 Task: Research Airbnb properties in Kyabé, Chad from 12th  December, 2023 to 15th December, 2023 for 3 adults.2 bedrooms having 3 beds and 1 bathroom. Property type can be flat. Booking option can be shelf check-in. Look for 4 properties as per requirement.
Action: Mouse moved to (600, 76)
Screenshot: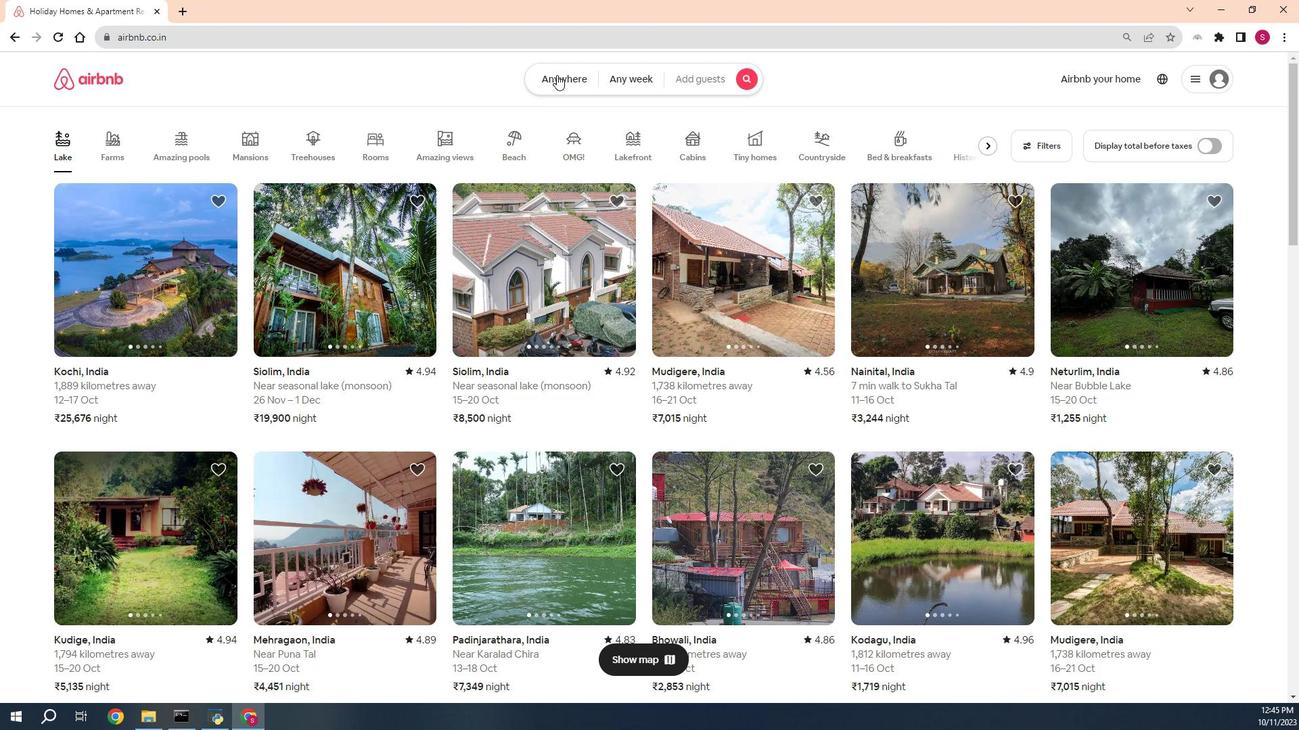
Action: Mouse pressed left at (600, 76)
Screenshot: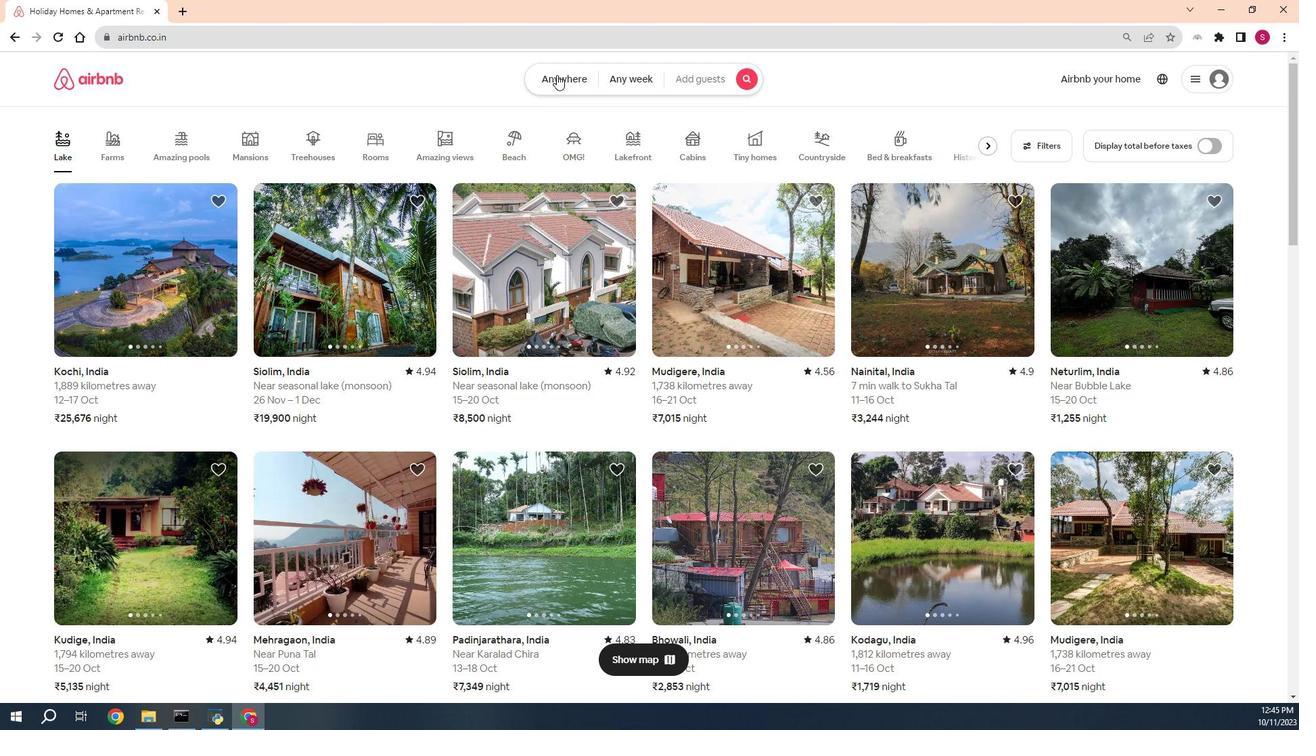 
Action: Mouse moved to (494, 132)
Screenshot: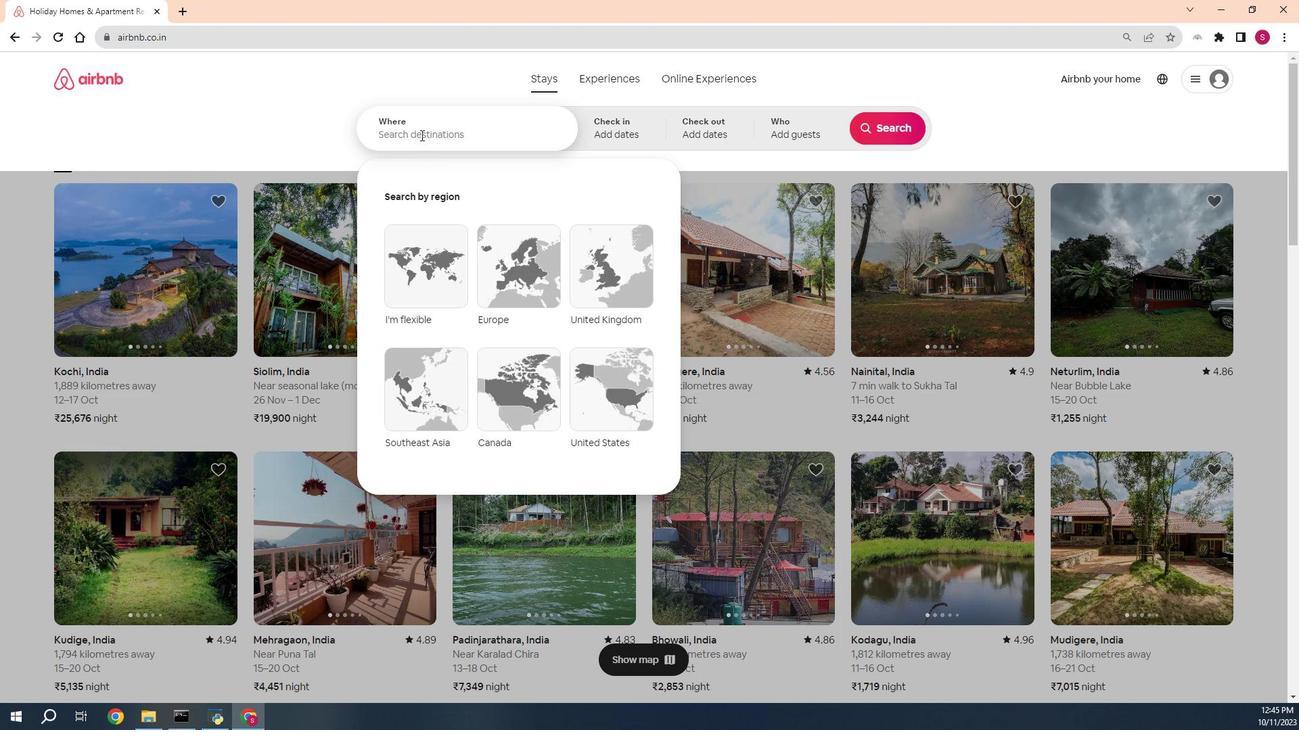 
Action: Mouse pressed left at (494, 132)
Screenshot: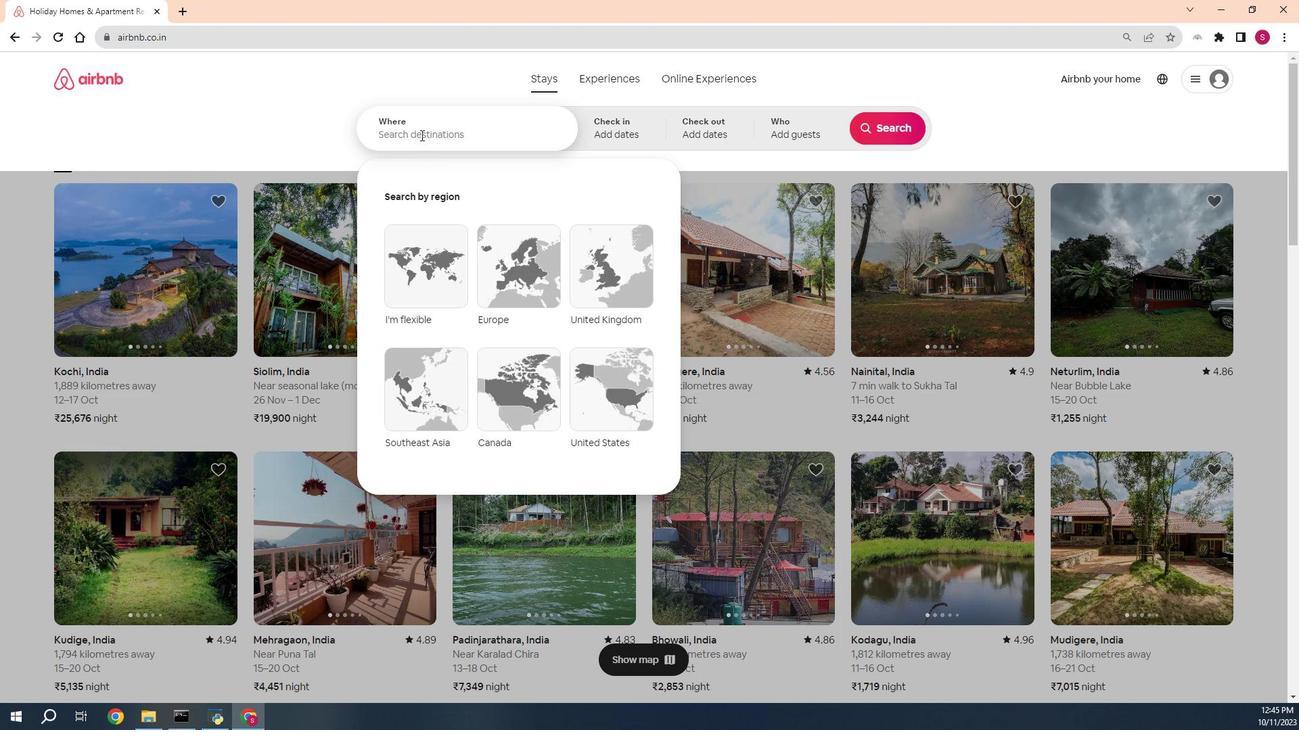 
Action: Mouse moved to (485, 123)
Screenshot: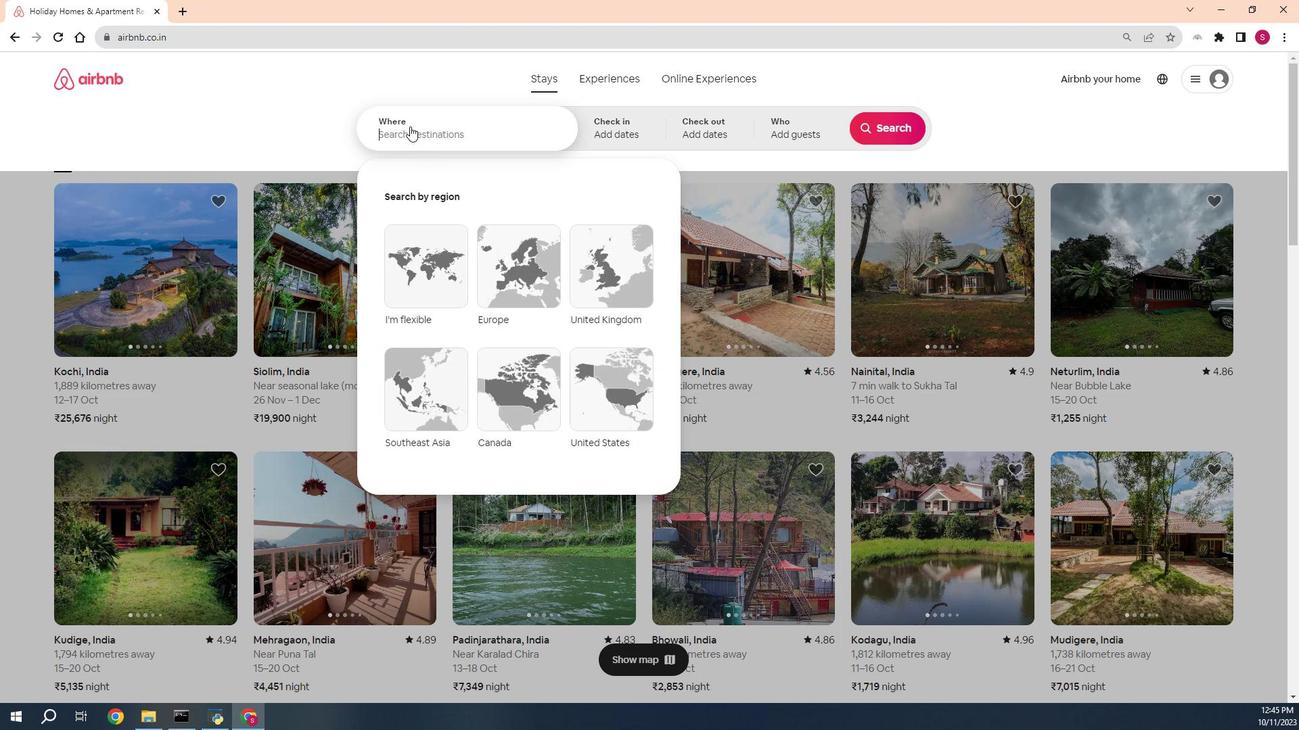 
Action: Key pressed <Key.shift>Kyabe,<Key.space><Key.shift>Chad
Screenshot: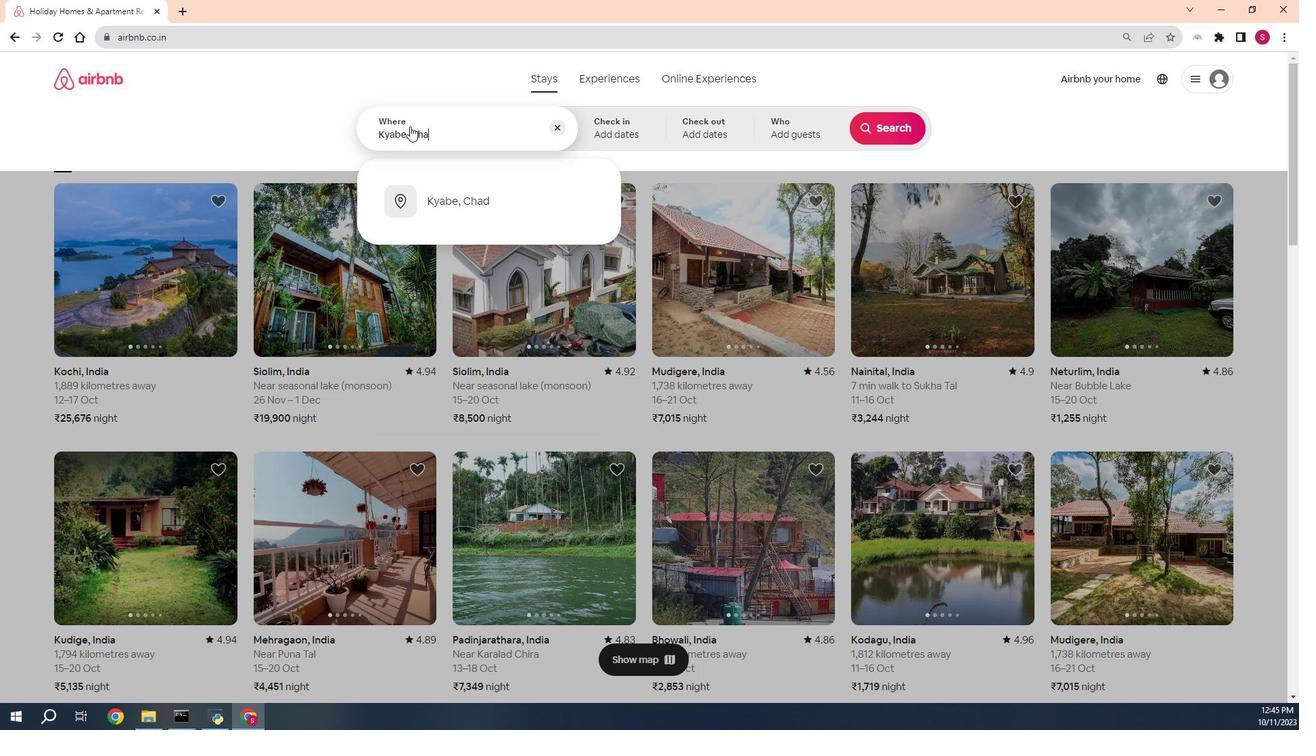 
Action: Mouse moved to (642, 119)
Screenshot: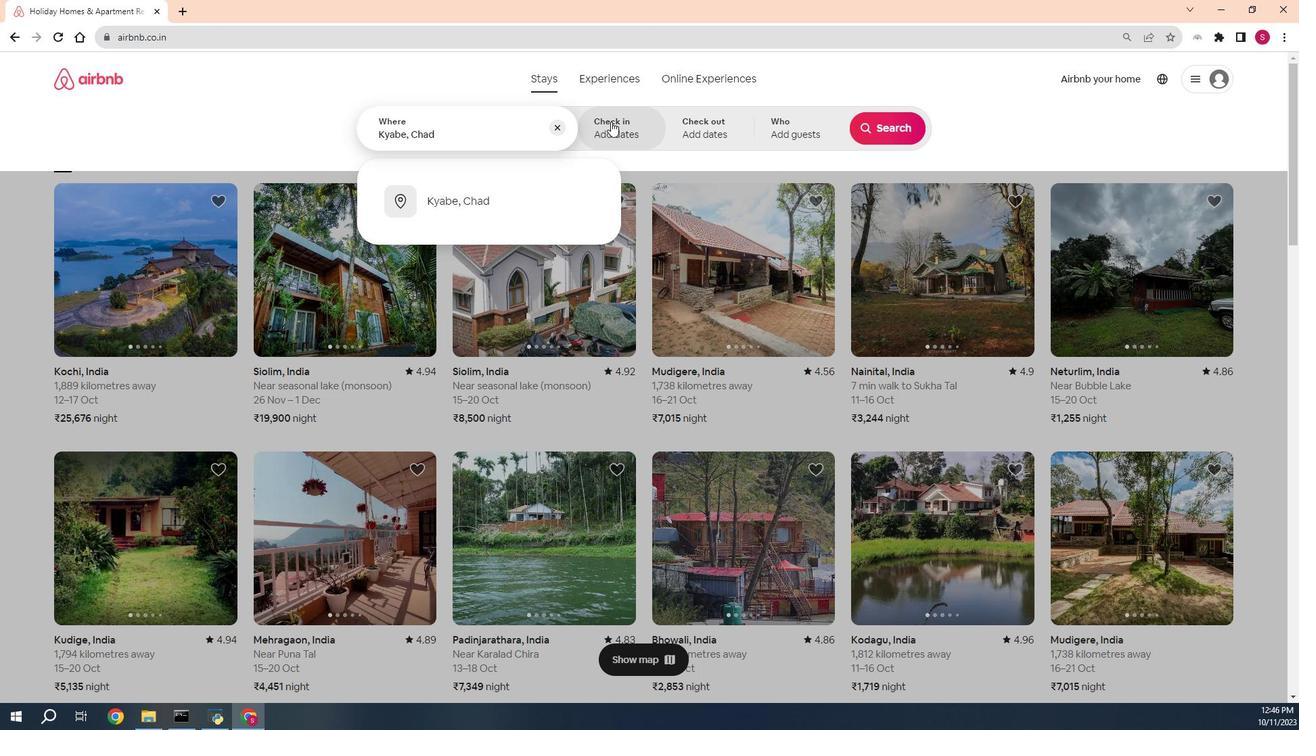 
Action: Mouse pressed left at (642, 119)
Screenshot: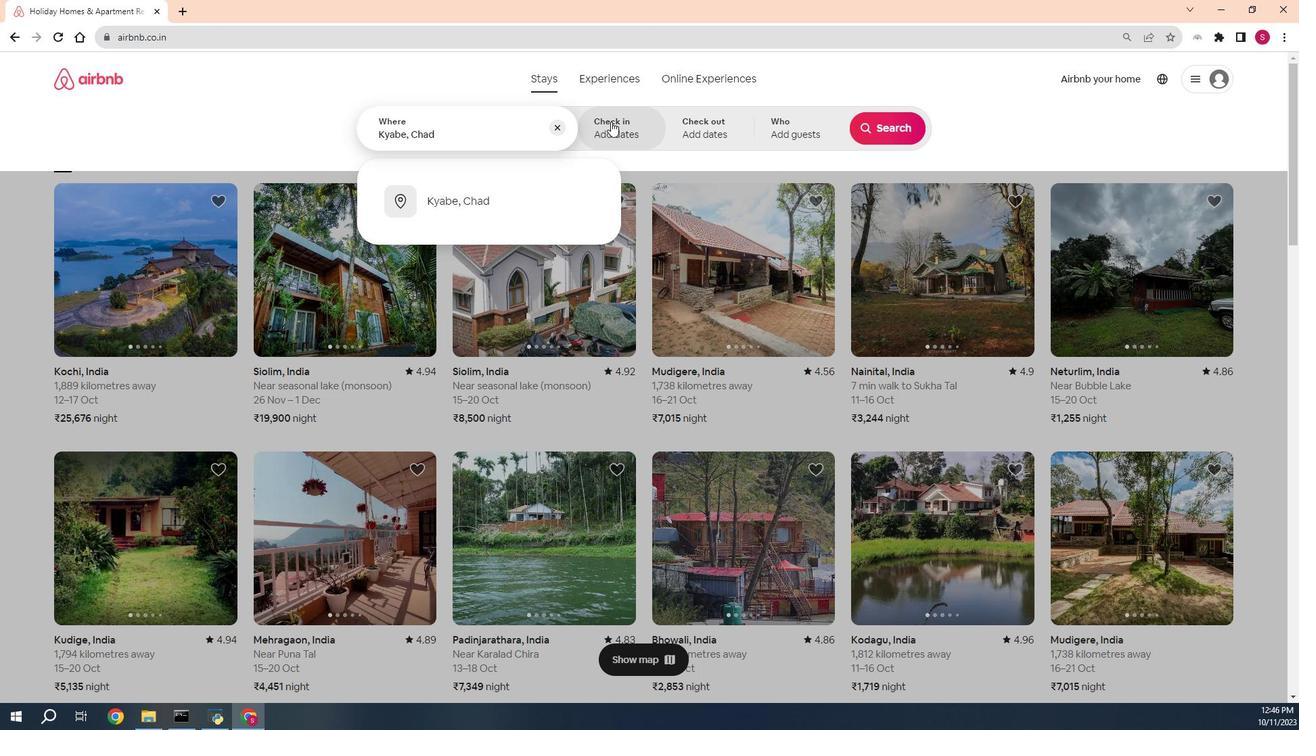 
Action: Mouse moved to (854, 221)
Screenshot: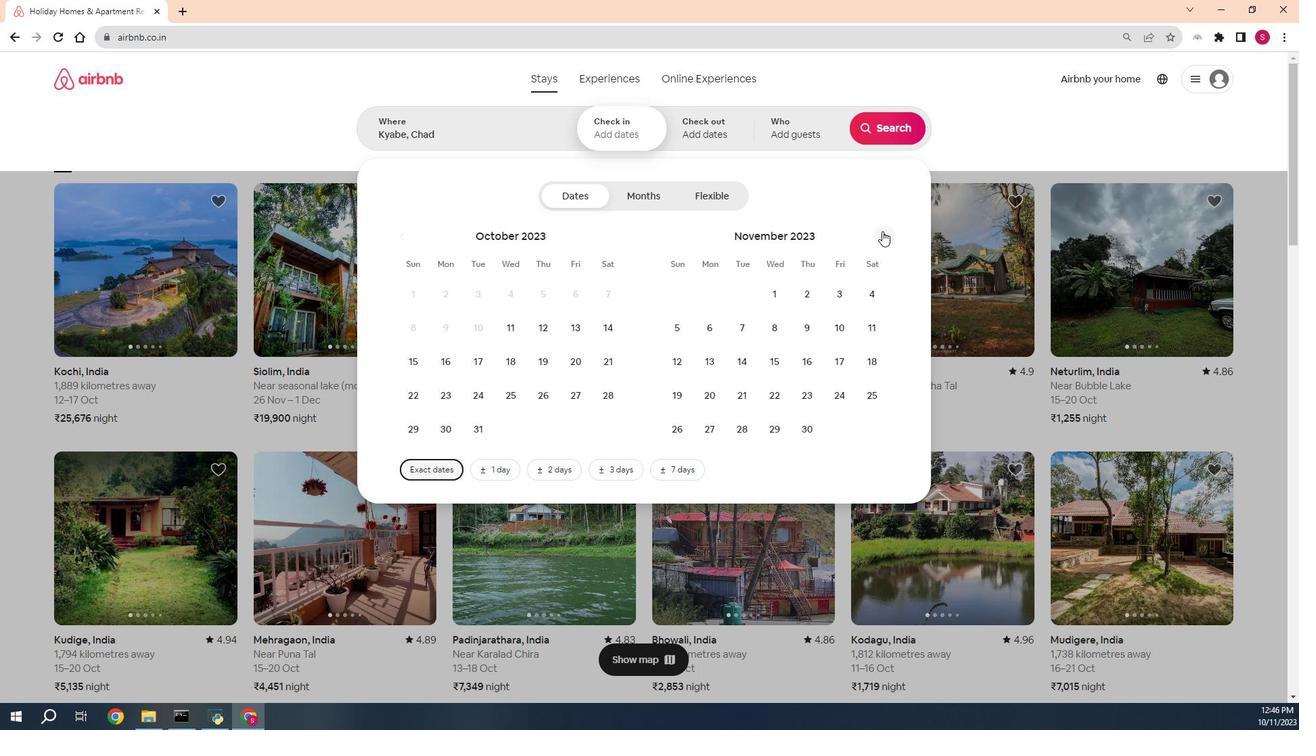 
Action: Mouse pressed left at (854, 221)
Screenshot: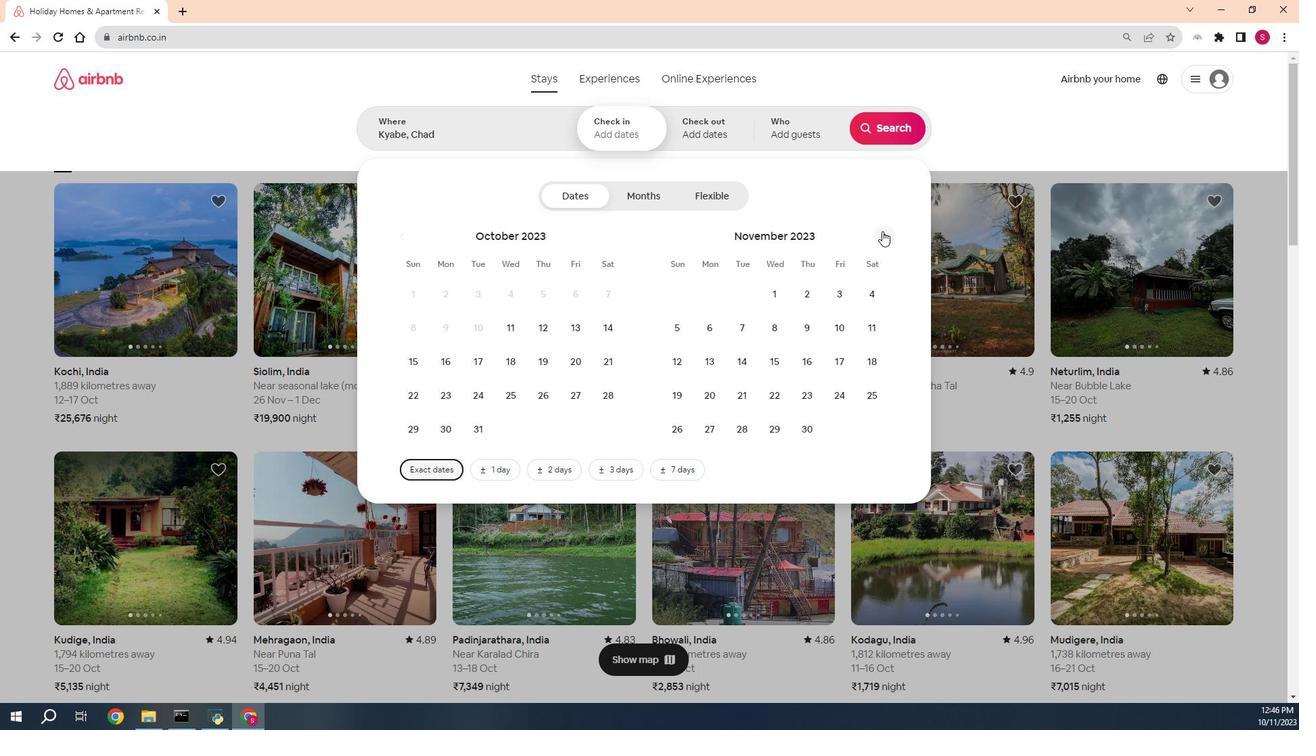 
Action: Mouse moved to (742, 341)
Screenshot: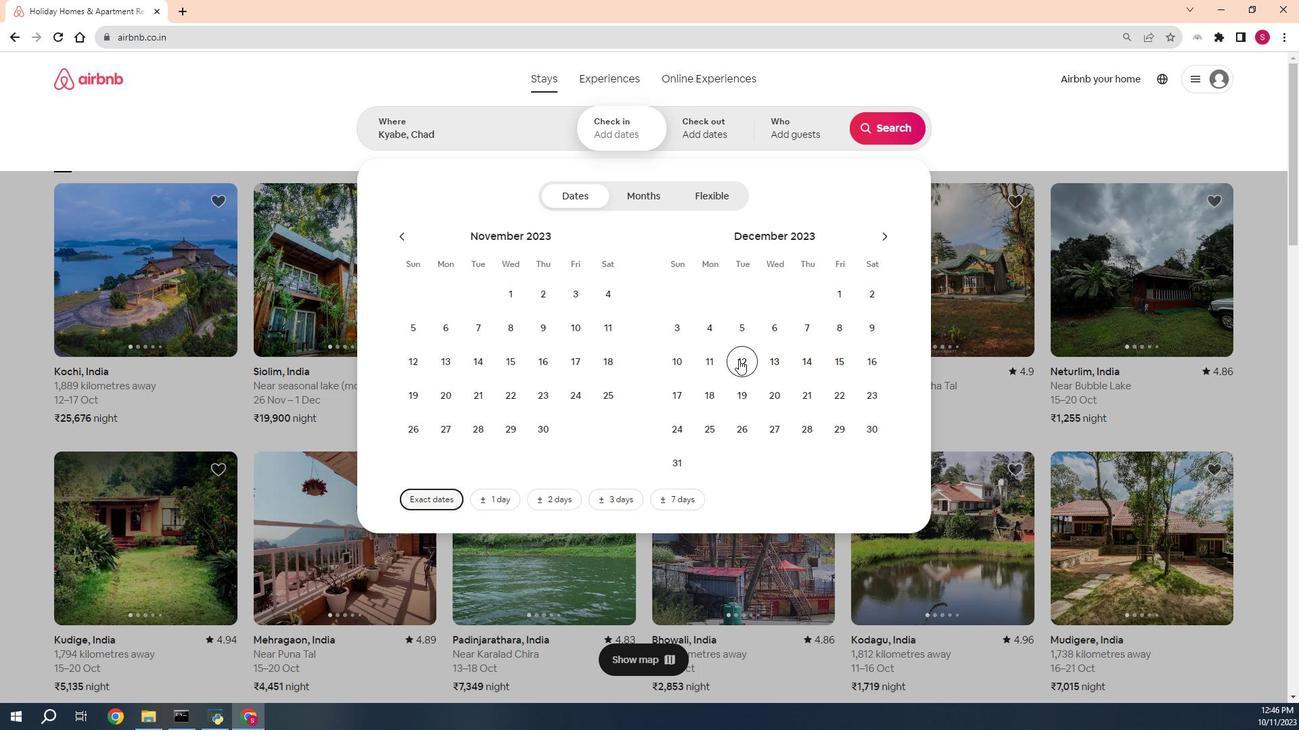 
Action: Mouse pressed left at (742, 341)
Screenshot: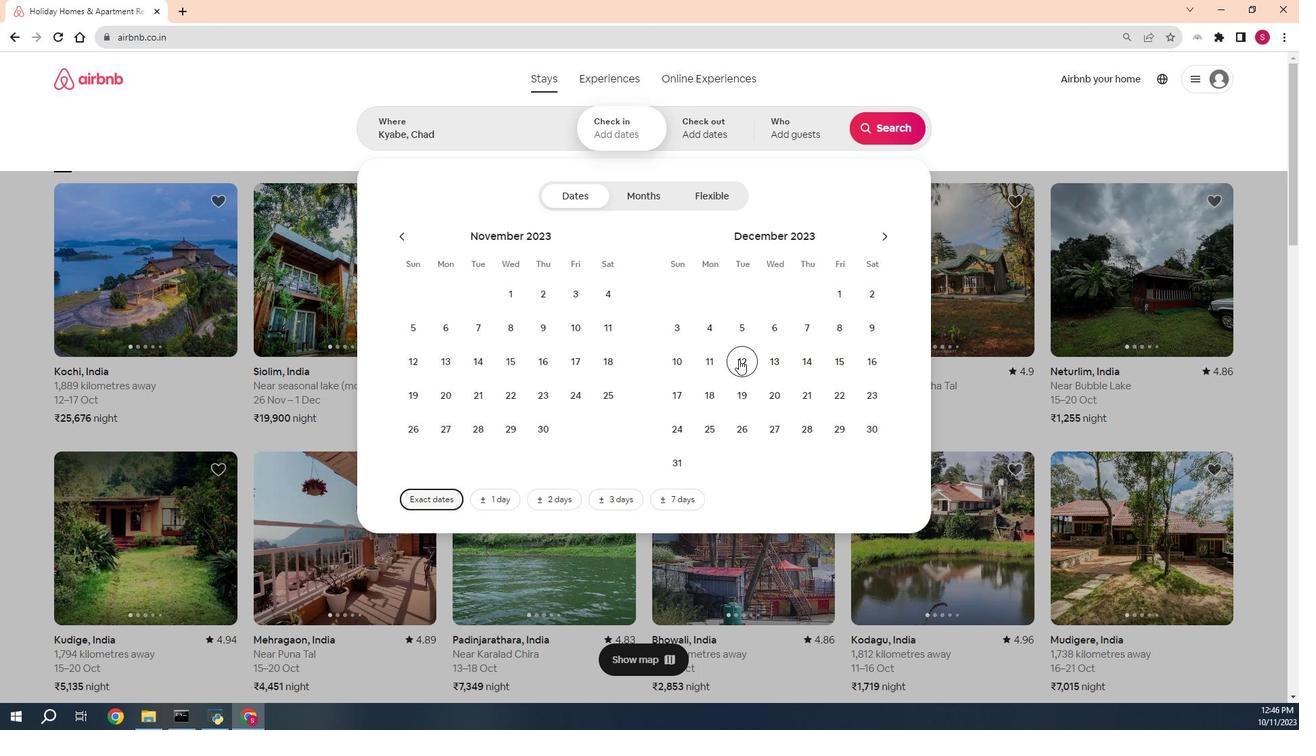 
Action: Mouse moved to (822, 334)
Screenshot: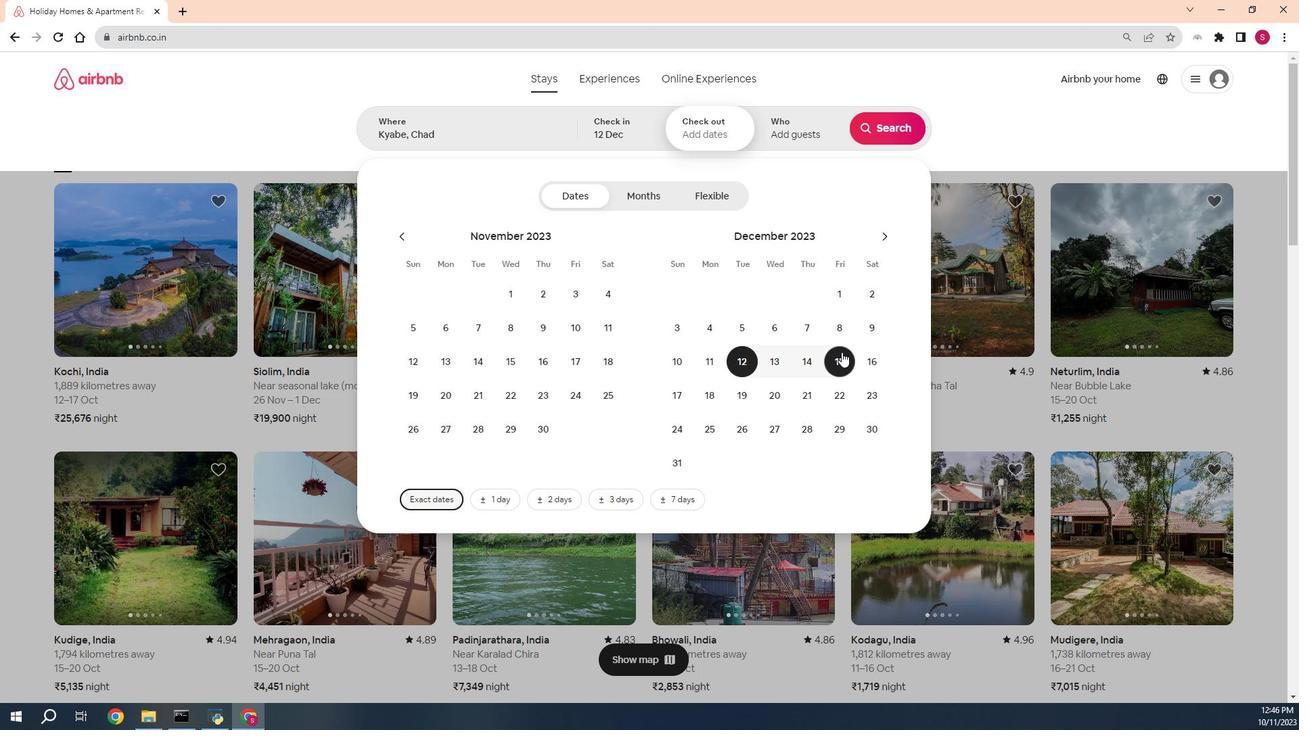 
Action: Mouse pressed left at (822, 334)
Screenshot: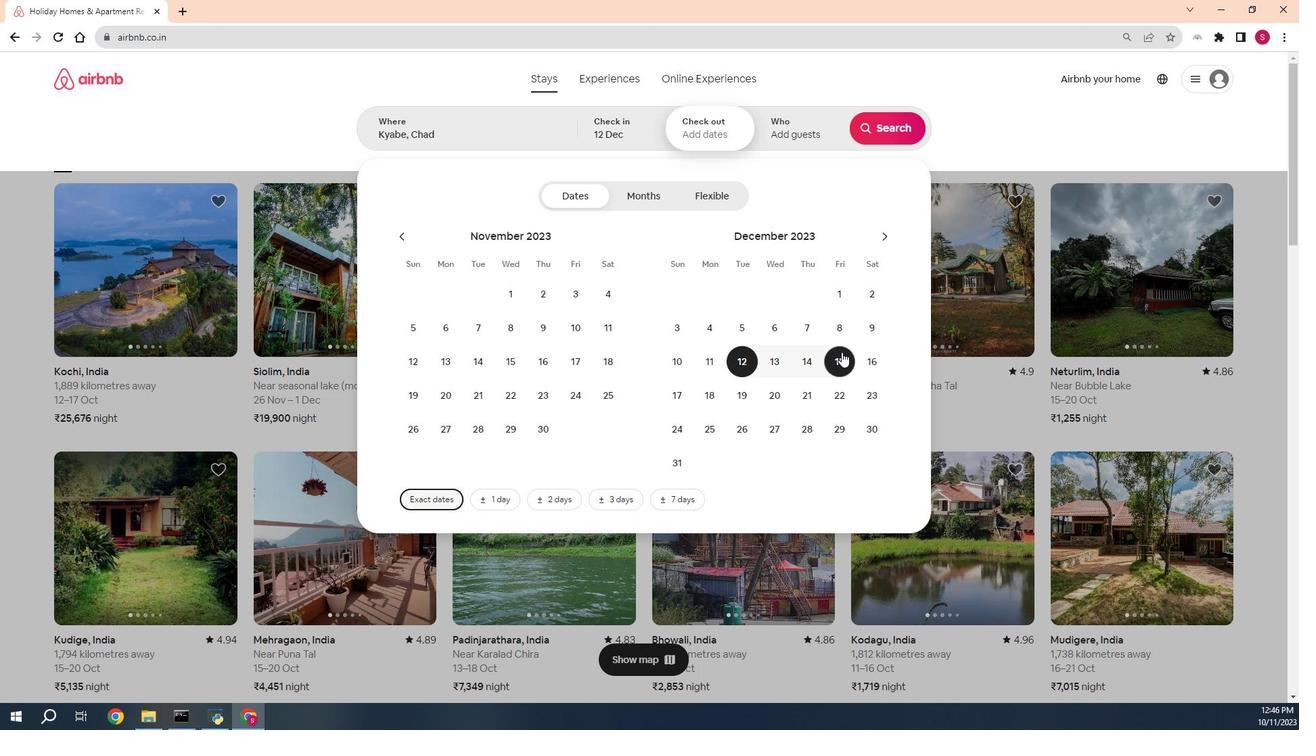 
Action: Mouse moved to (791, 129)
Screenshot: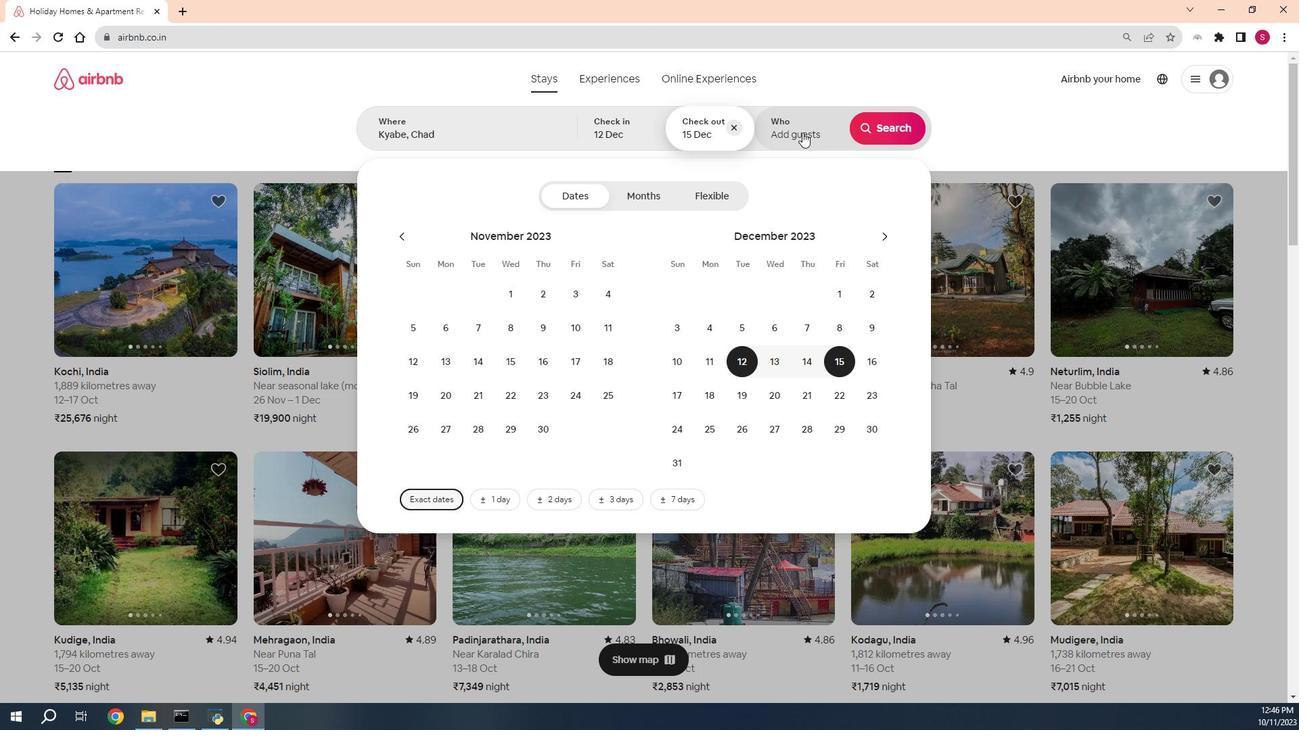 
Action: Mouse pressed left at (791, 129)
Screenshot: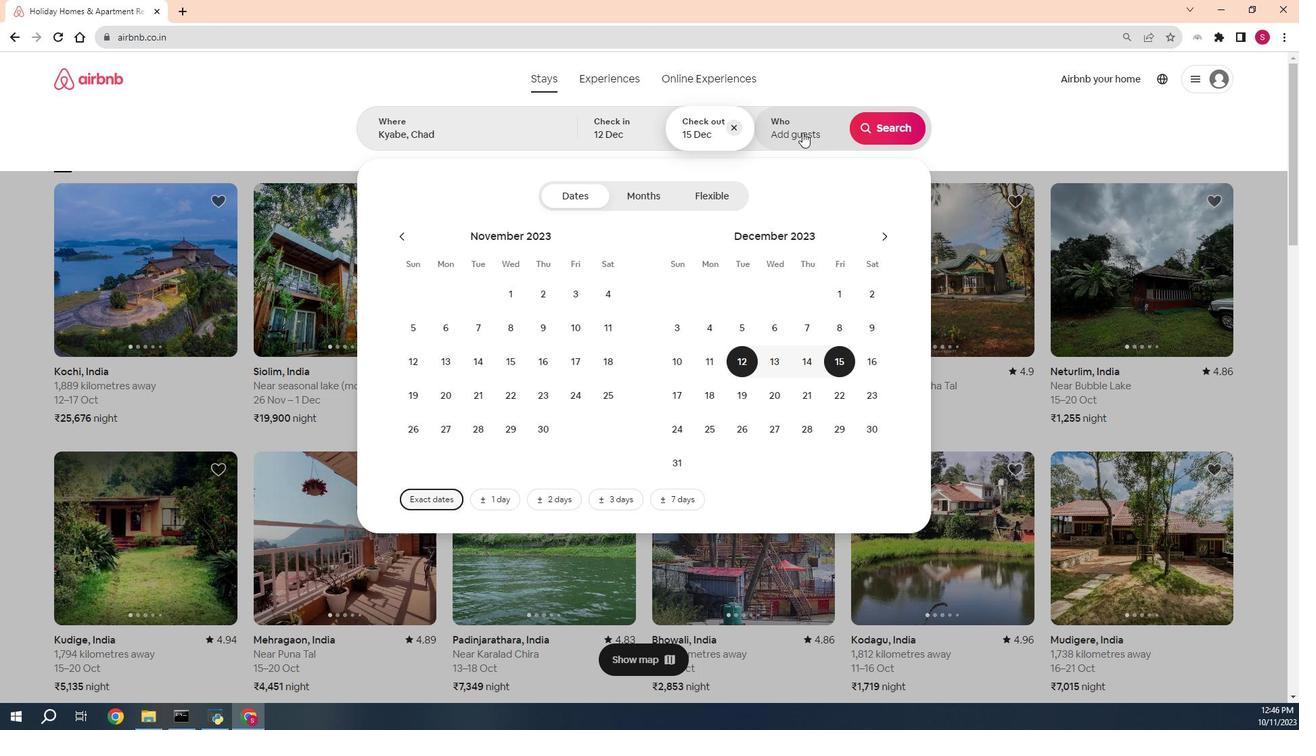 
Action: Mouse moved to (859, 194)
Screenshot: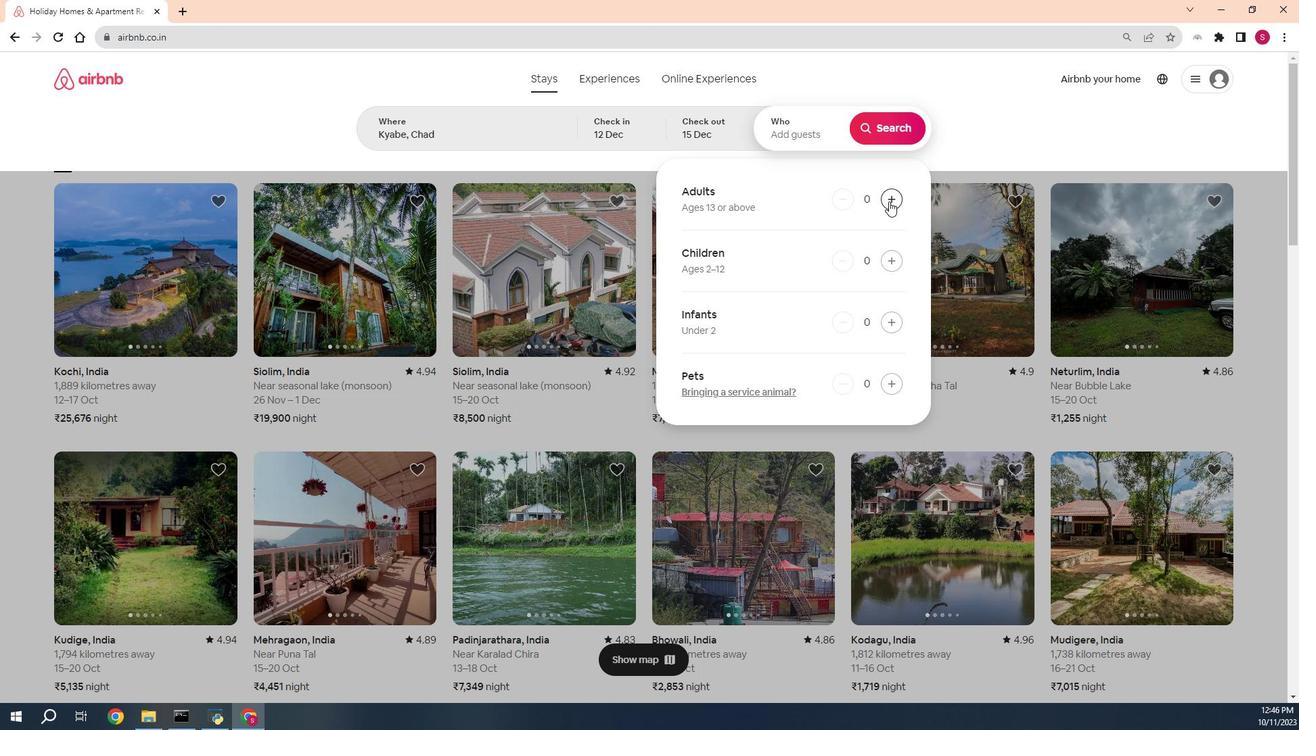 
Action: Mouse pressed left at (859, 194)
Screenshot: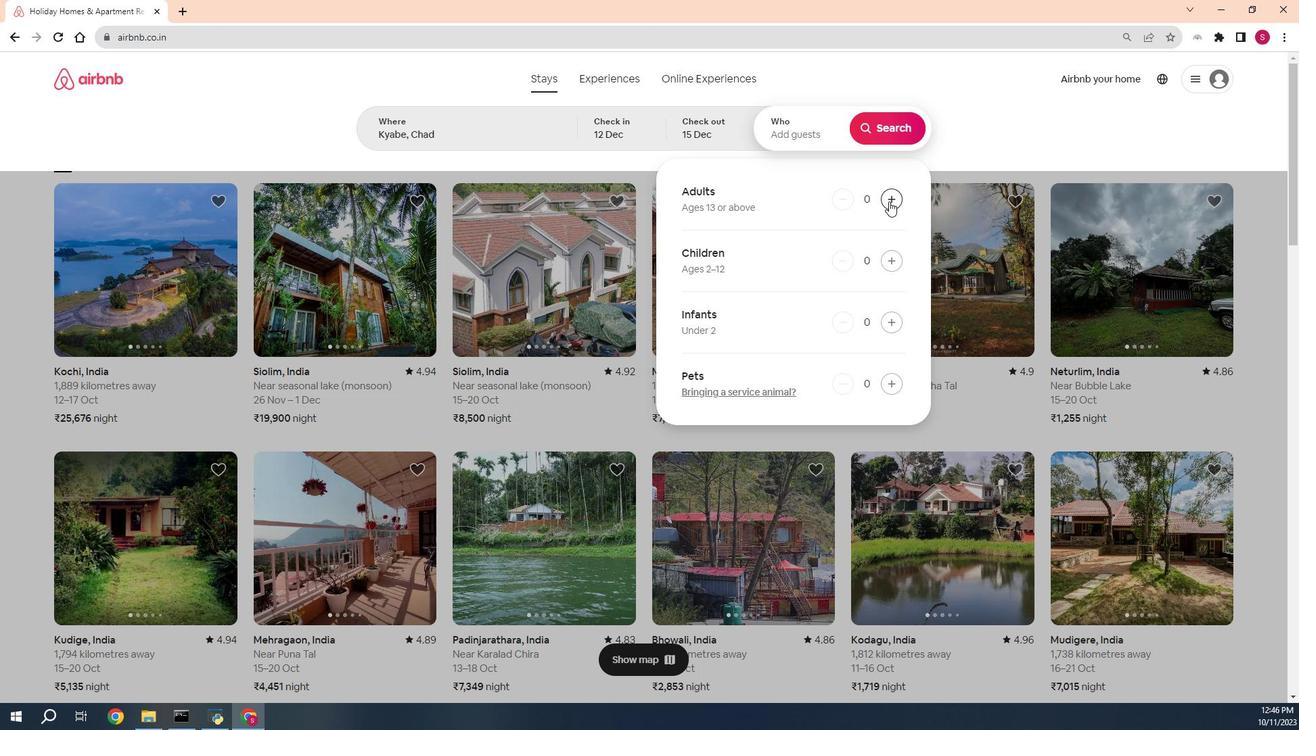 
Action: Mouse pressed left at (859, 194)
Screenshot: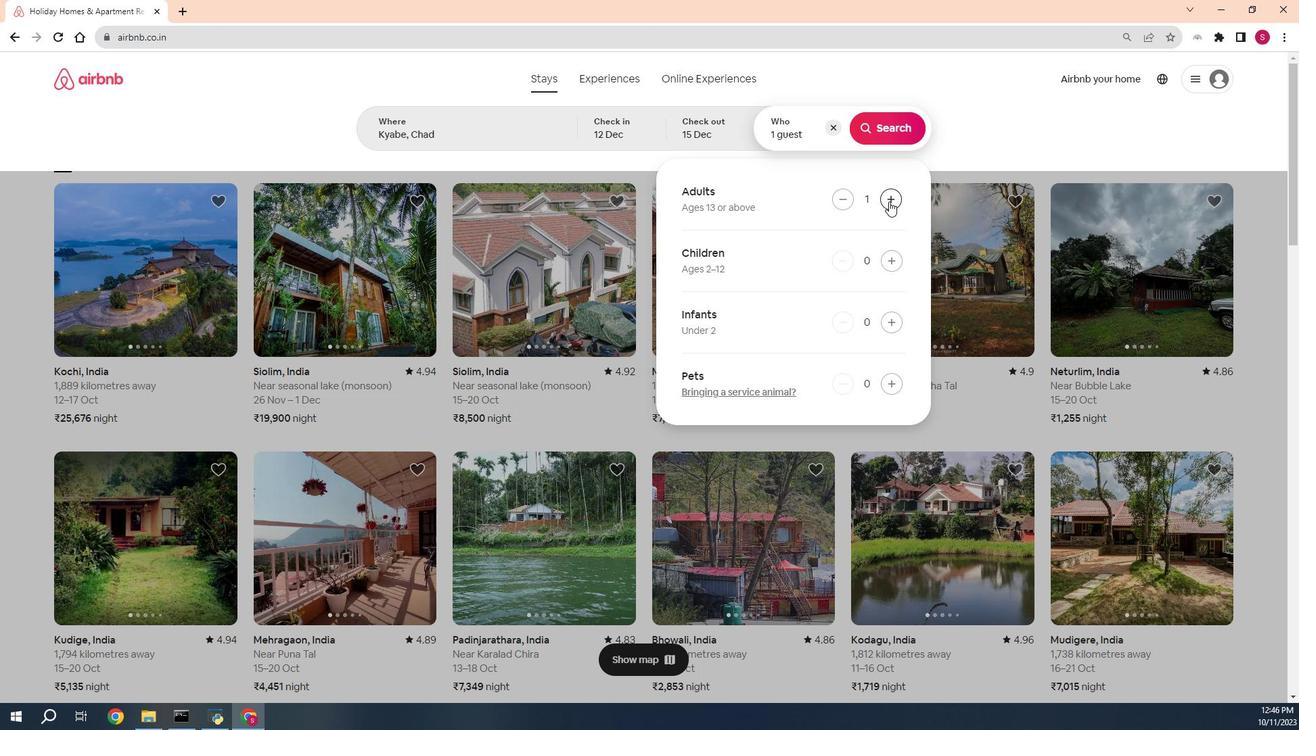 
Action: Mouse pressed left at (859, 194)
Screenshot: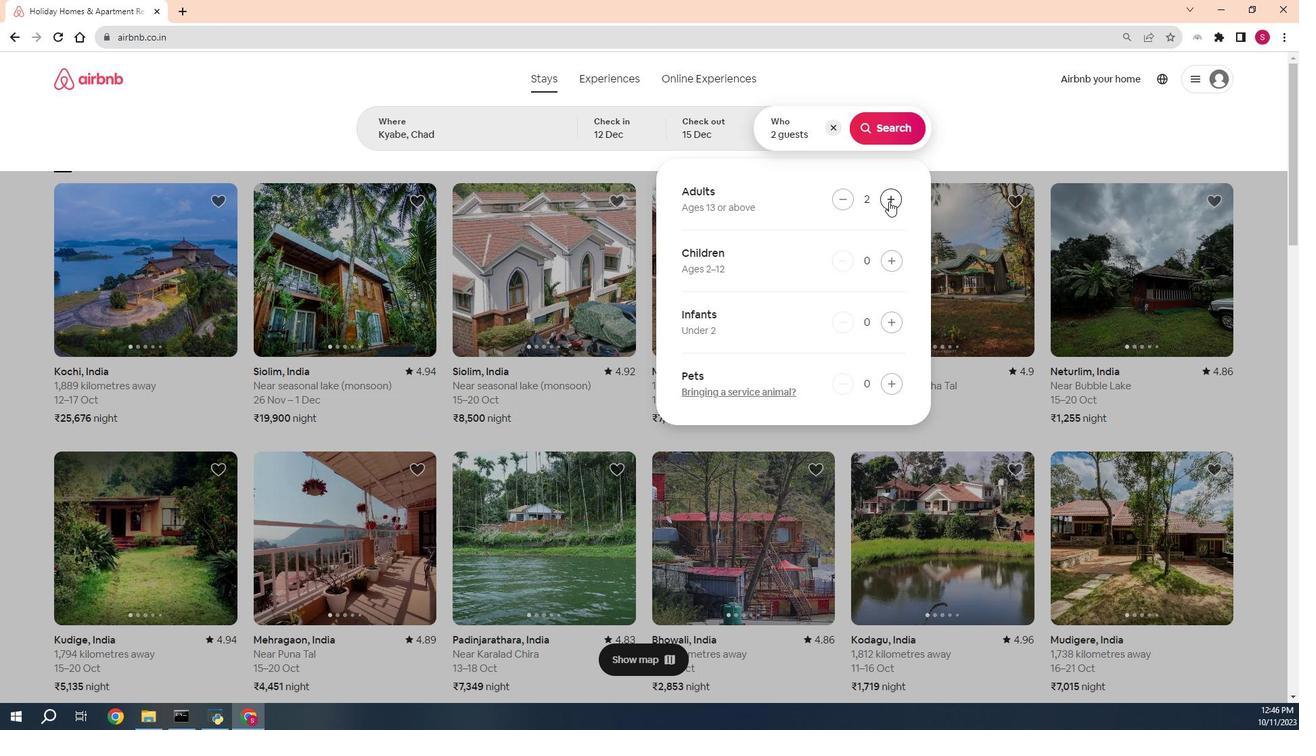 
Action: Mouse moved to (858, 120)
Screenshot: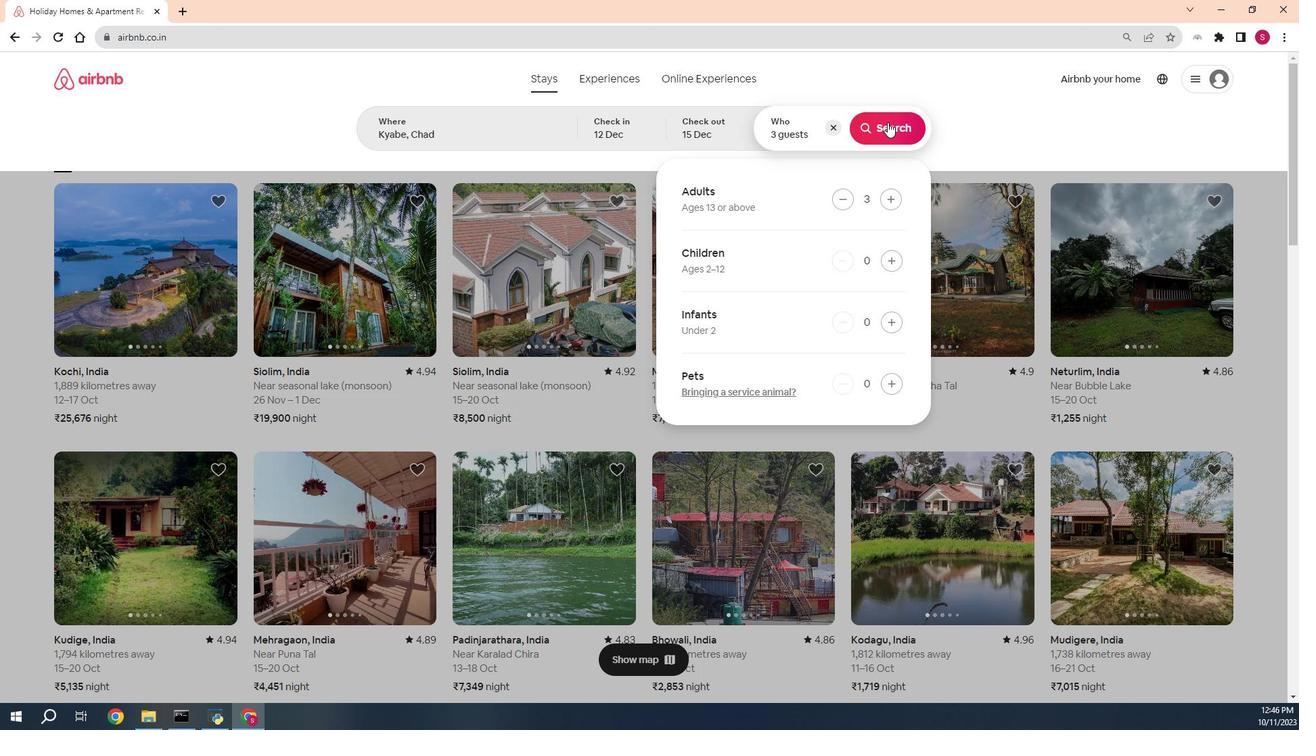 
Action: Mouse pressed left at (858, 120)
Screenshot: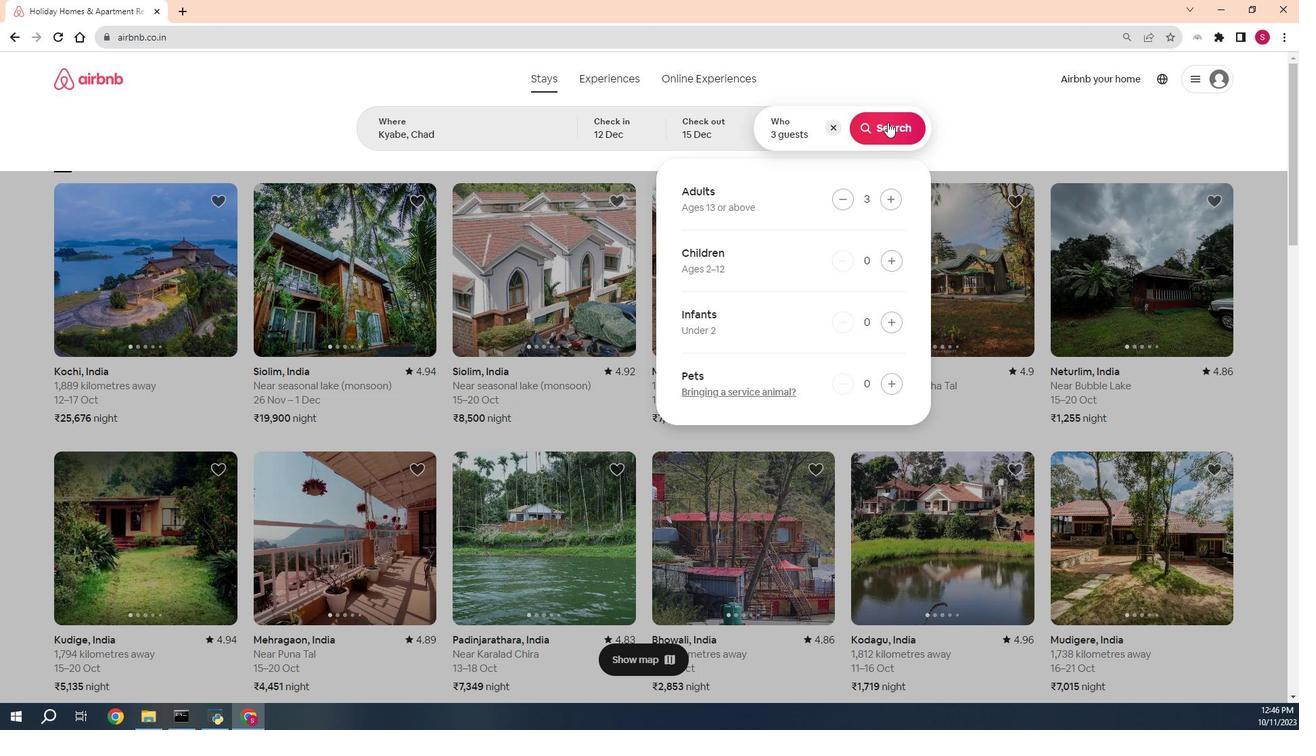 
Action: Mouse moved to (994, 125)
Screenshot: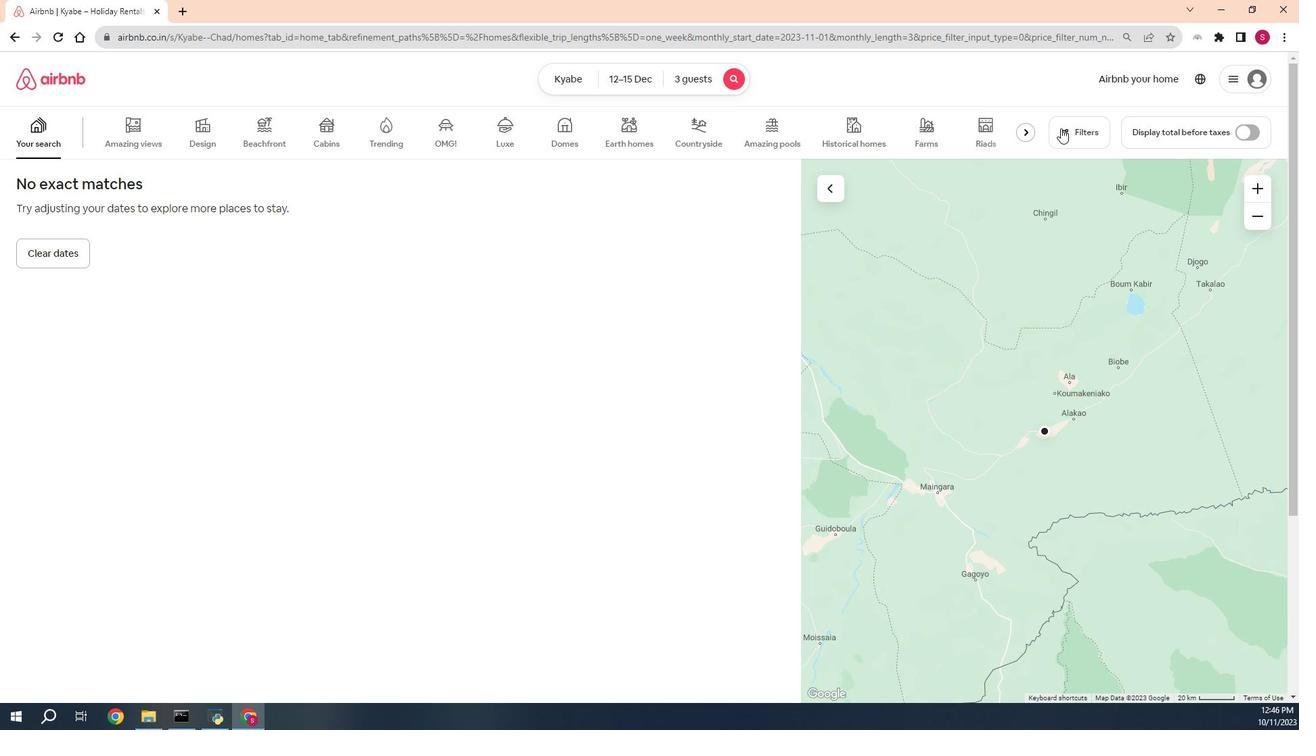 
Action: Mouse pressed left at (994, 125)
Screenshot: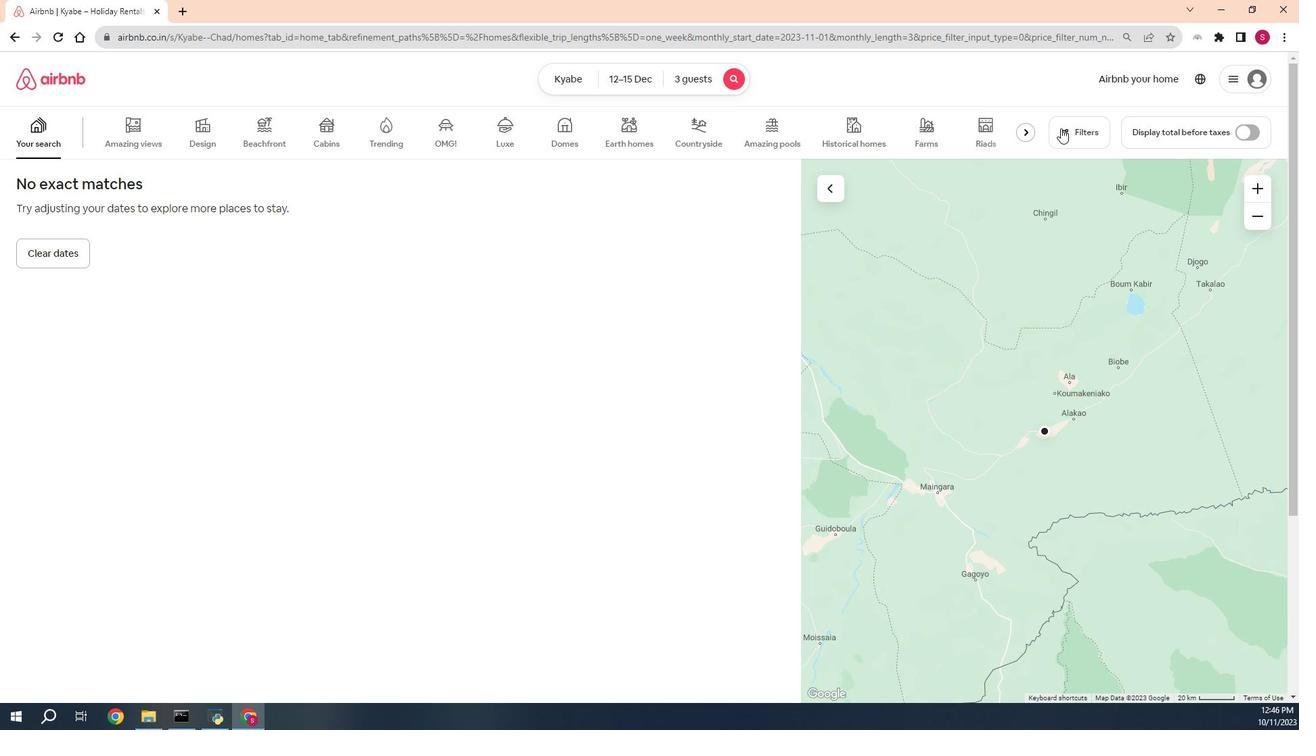 
Action: Mouse moved to (579, 477)
Screenshot: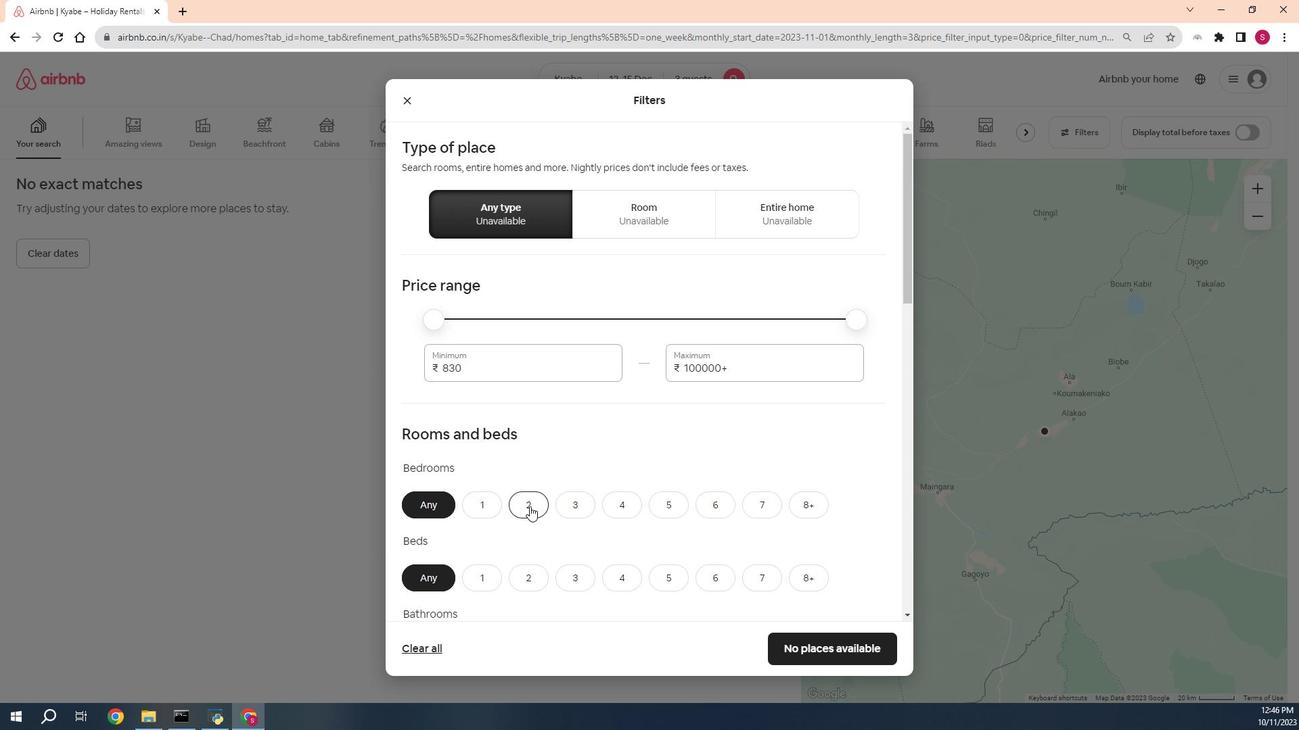 
Action: Mouse pressed left at (579, 477)
Screenshot: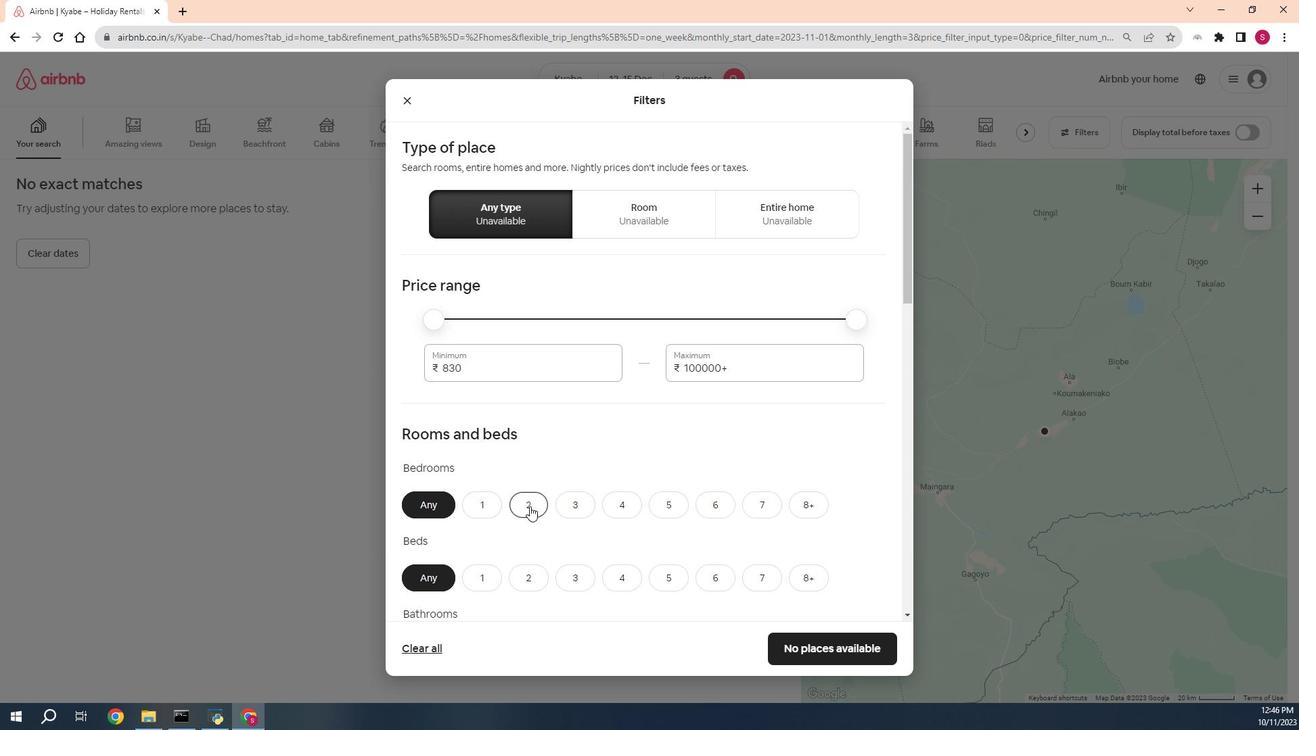 
Action: Mouse moved to (607, 540)
Screenshot: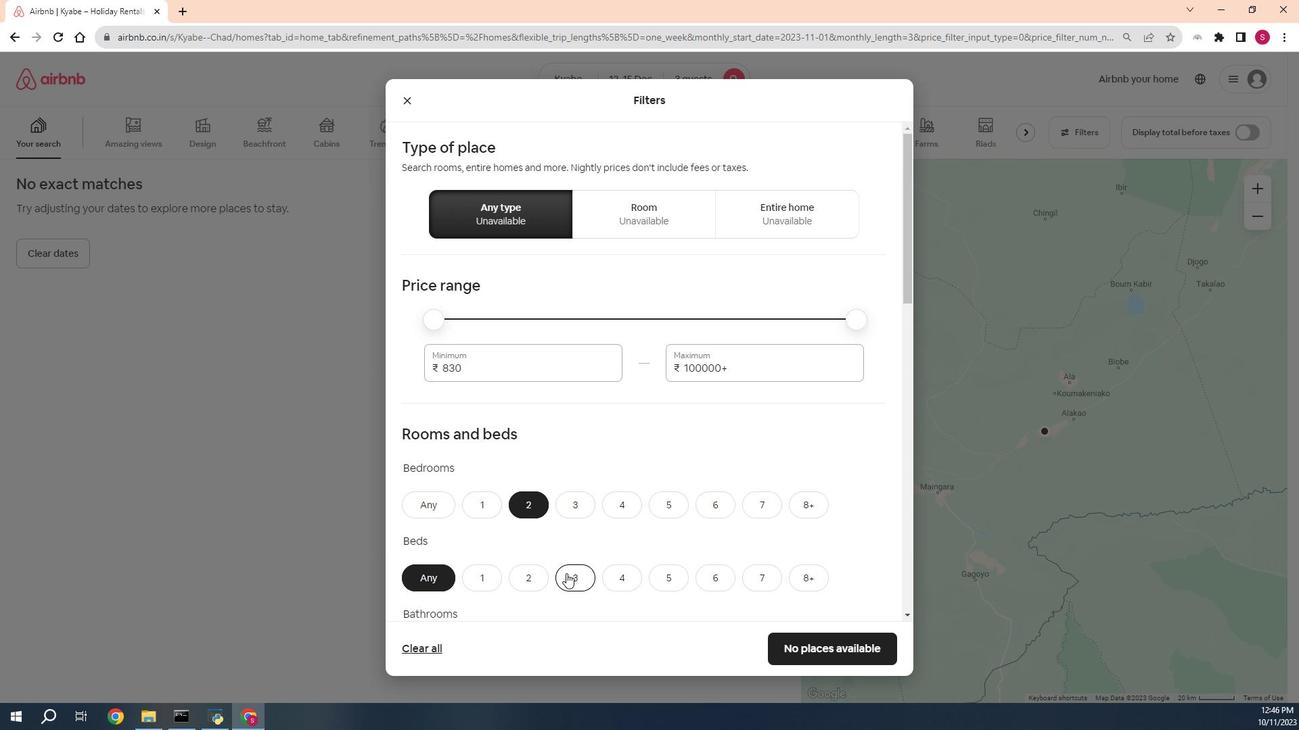 
Action: Mouse pressed left at (607, 540)
Screenshot: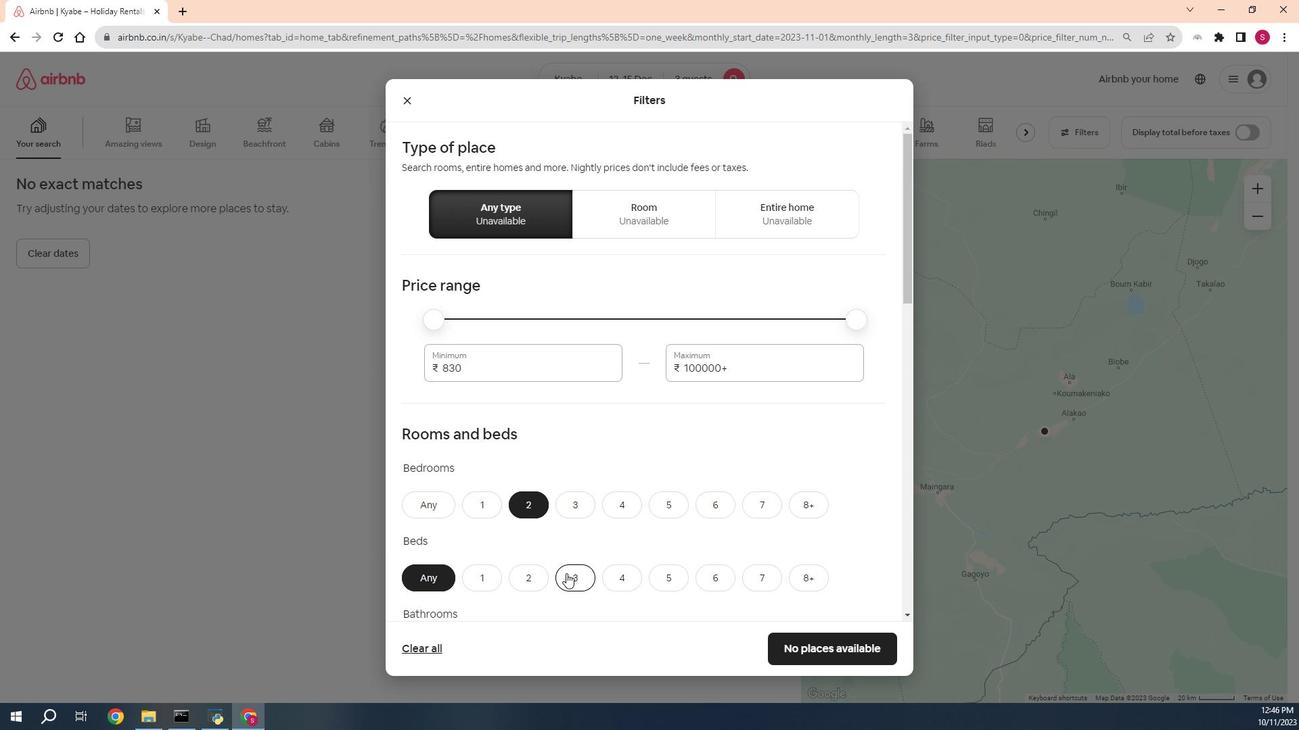 
Action: Mouse moved to (676, 489)
Screenshot: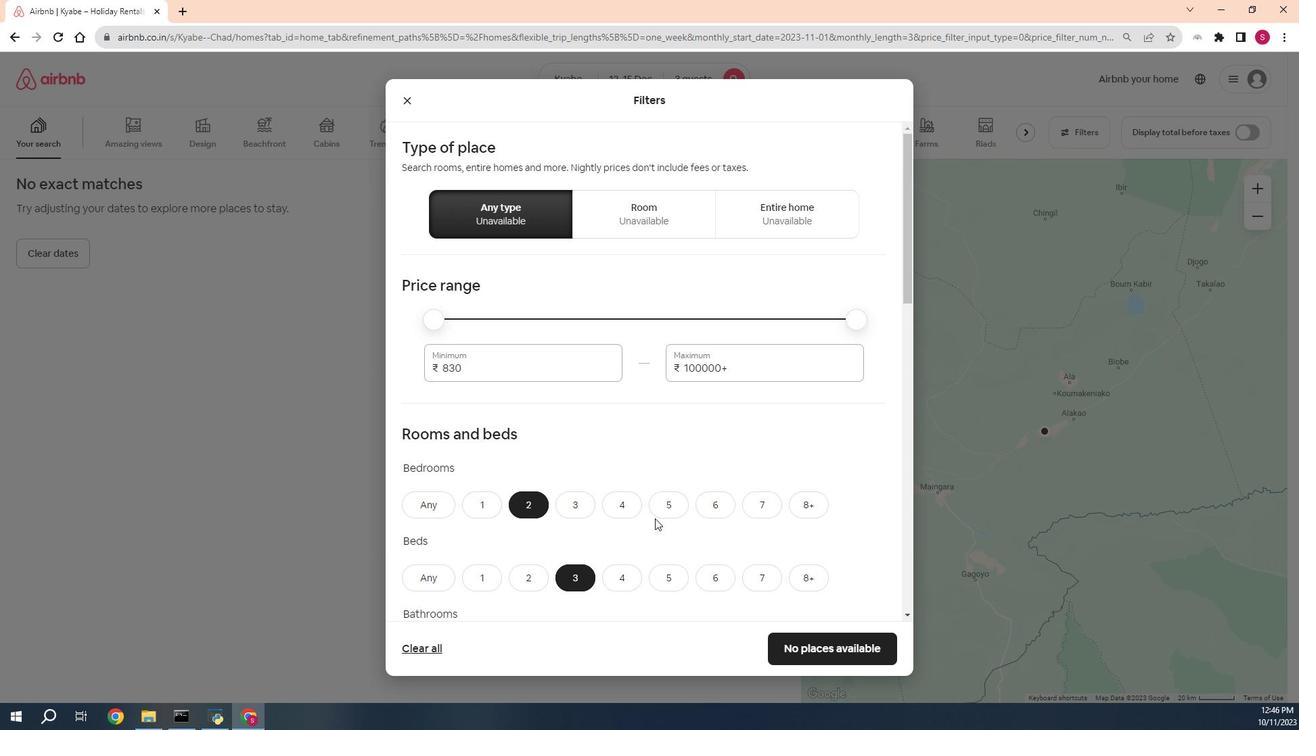 
Action: Mouse scrolled (676, 488) with delta (0, 0)
Screenshot: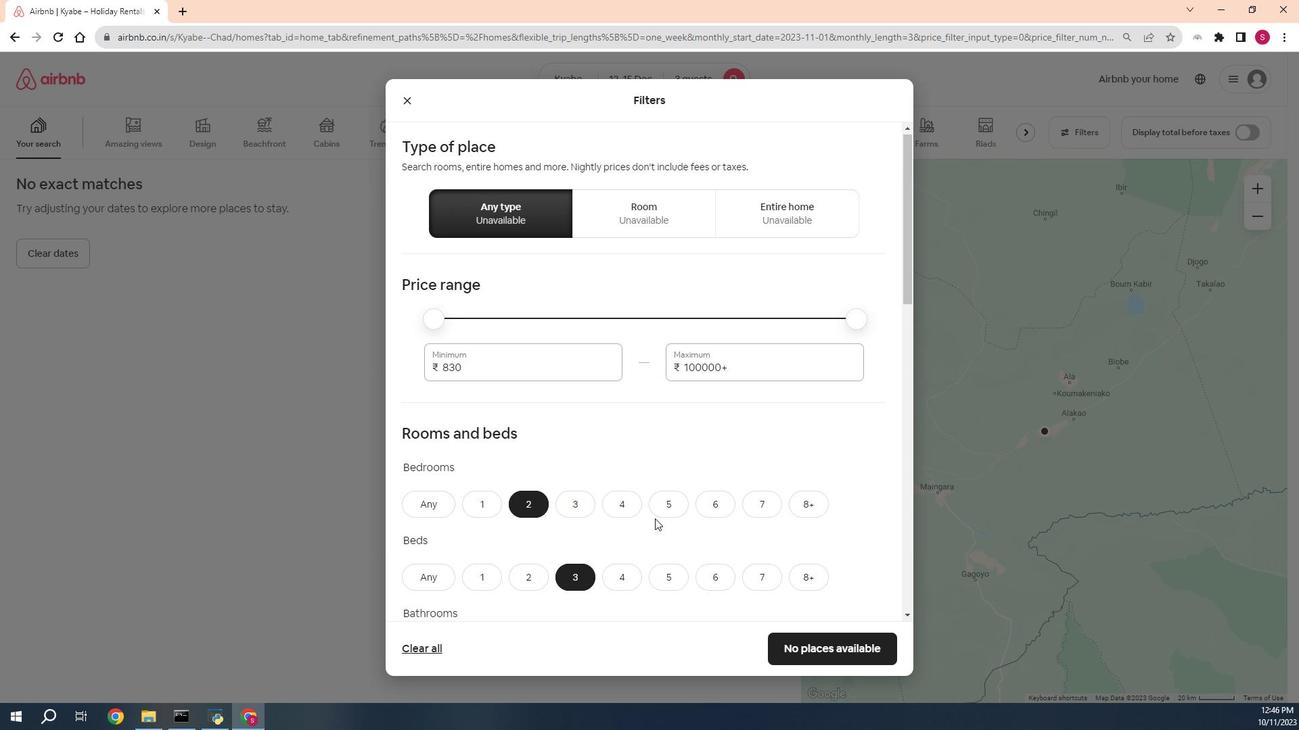 
Action: Mouse scrolled (676, 488) with delta (0, 0)
Screenshot: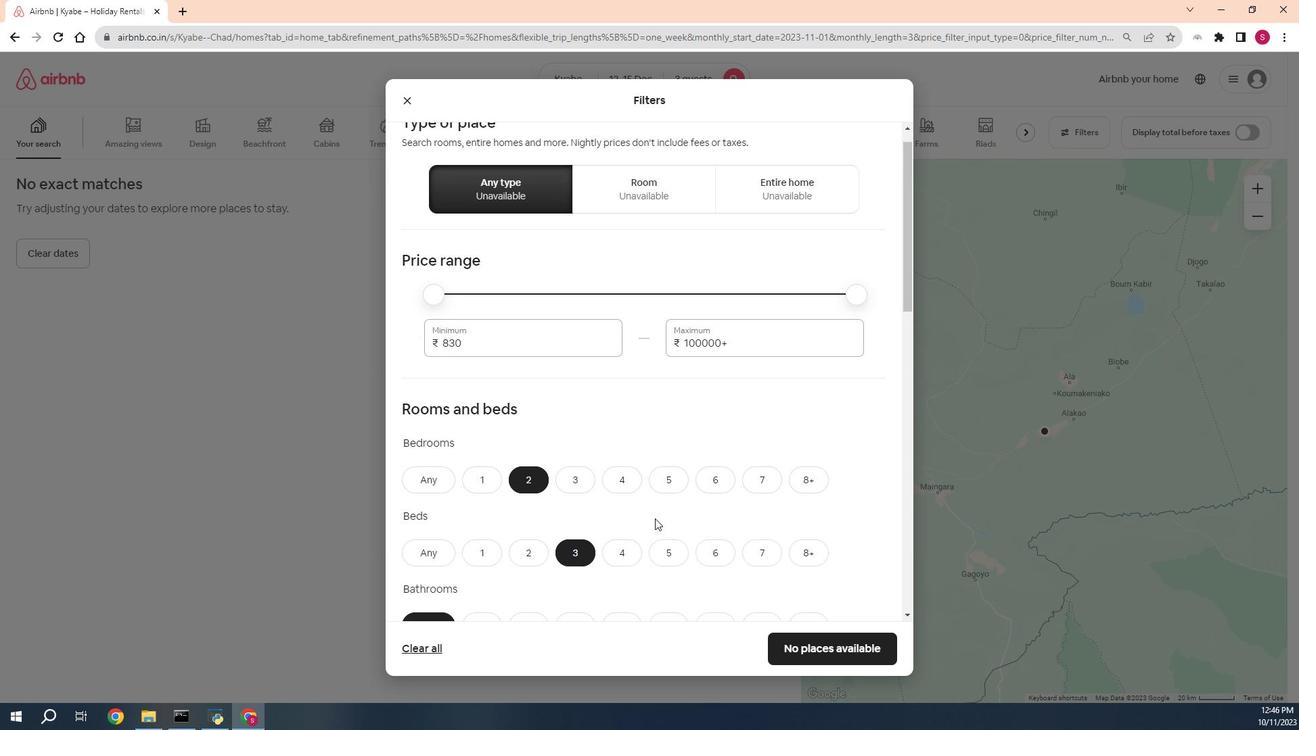 
Action: Mouse scrolled (676, 488) with delta (0, 0)
Screenshot: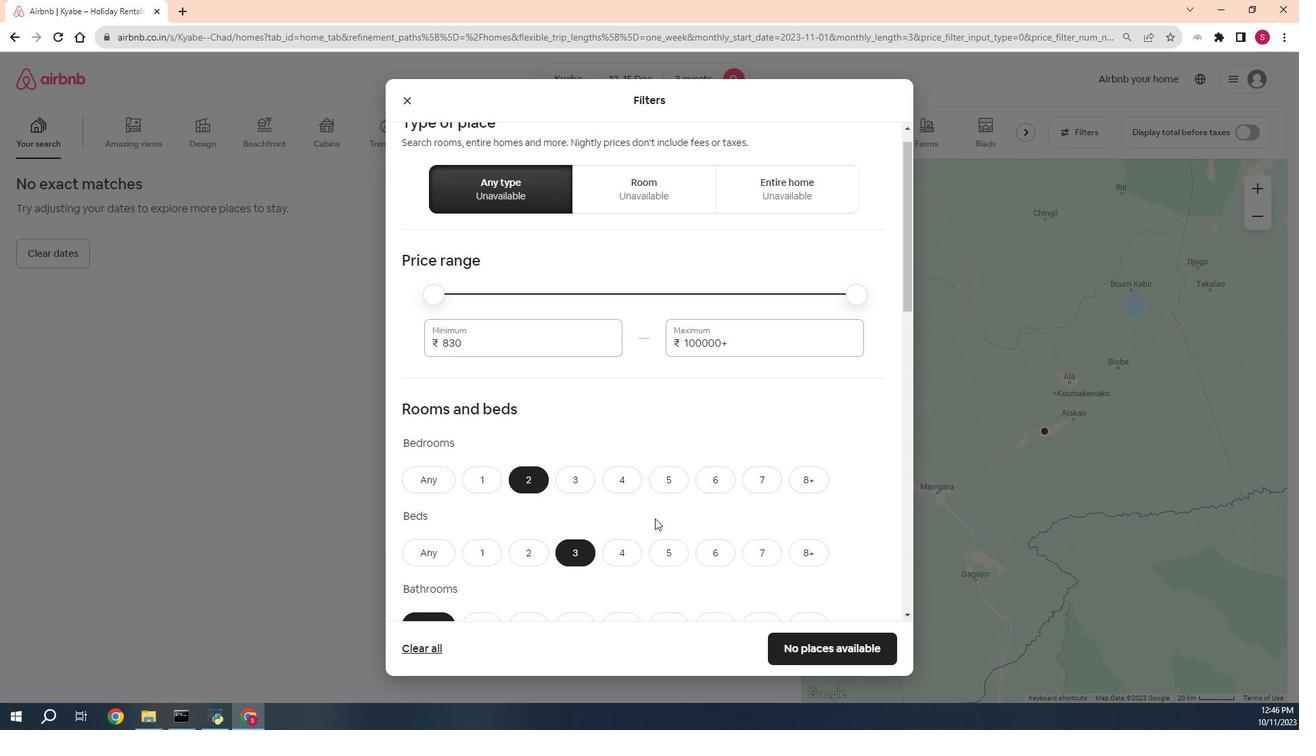 
Action: Mouse scrolled (676, 488) with delta (0, 0)
Screenshot: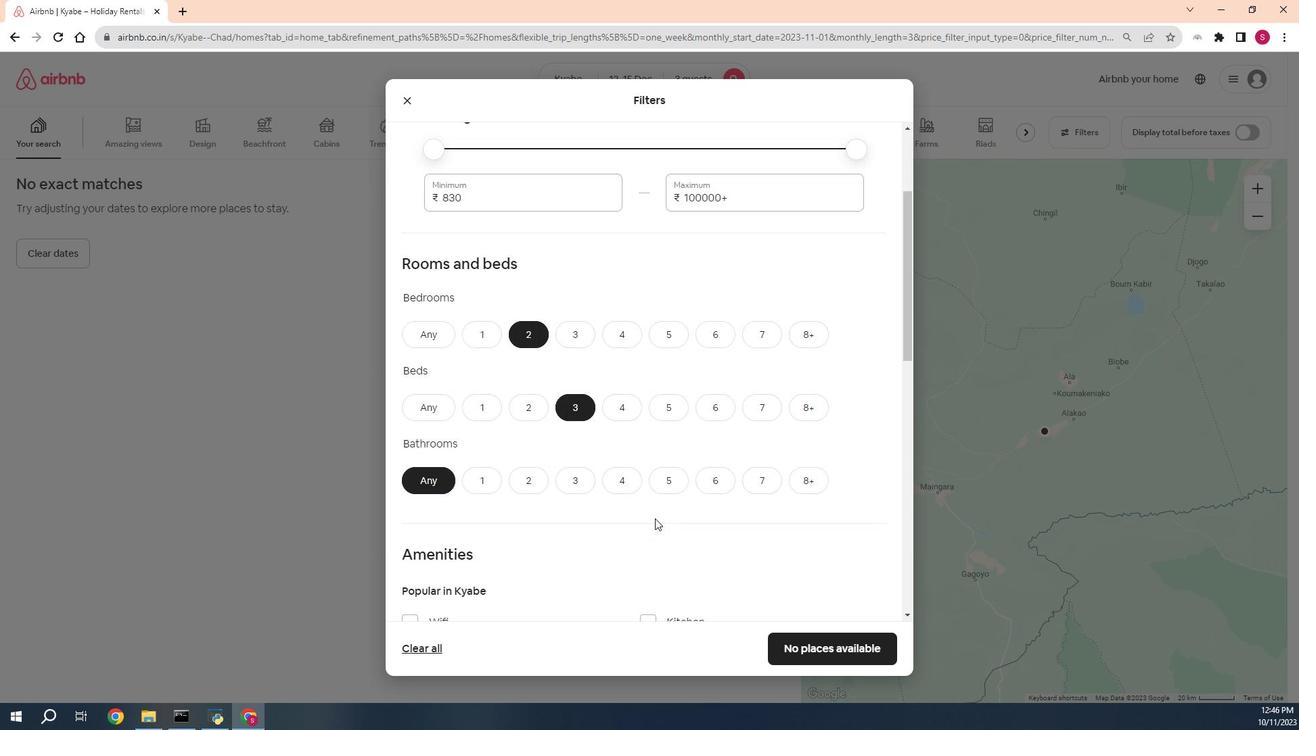
Action: Mouse moved to (535, 363)
Screenshot: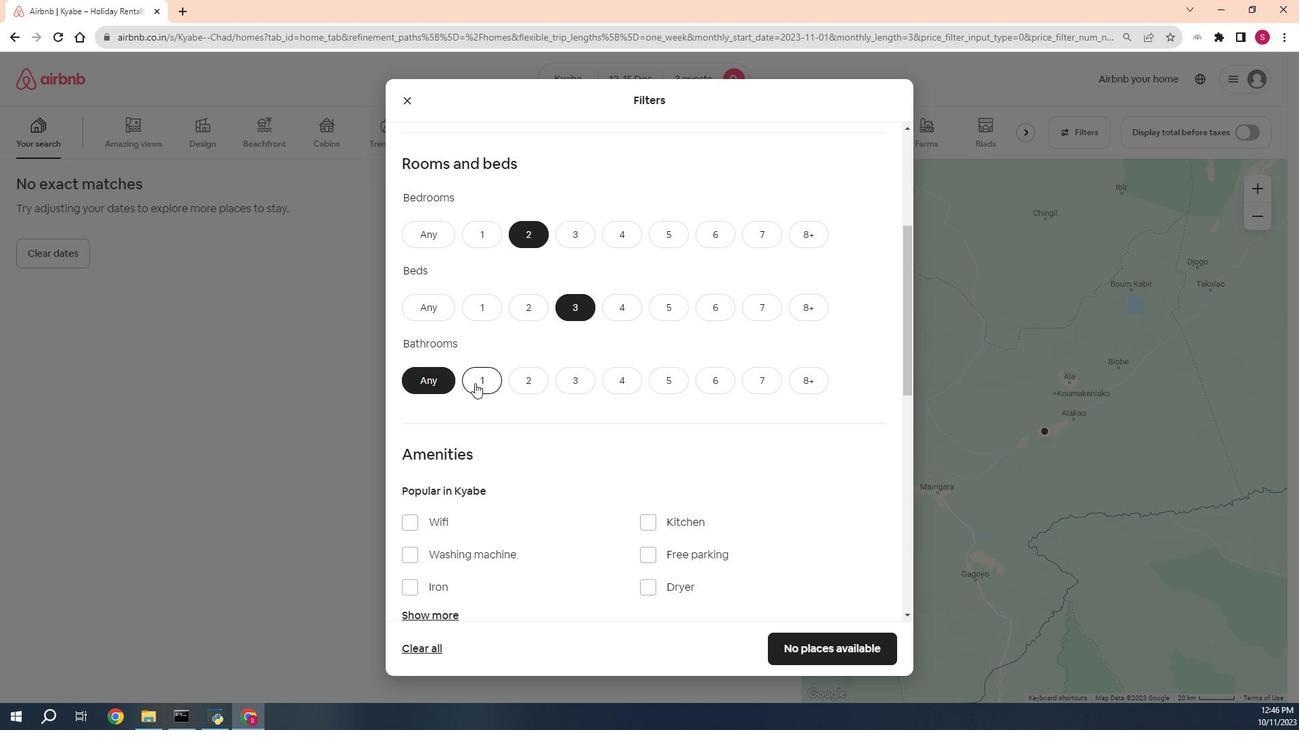 
Action: Mouse pressed left at (535, 363)
Screenshot: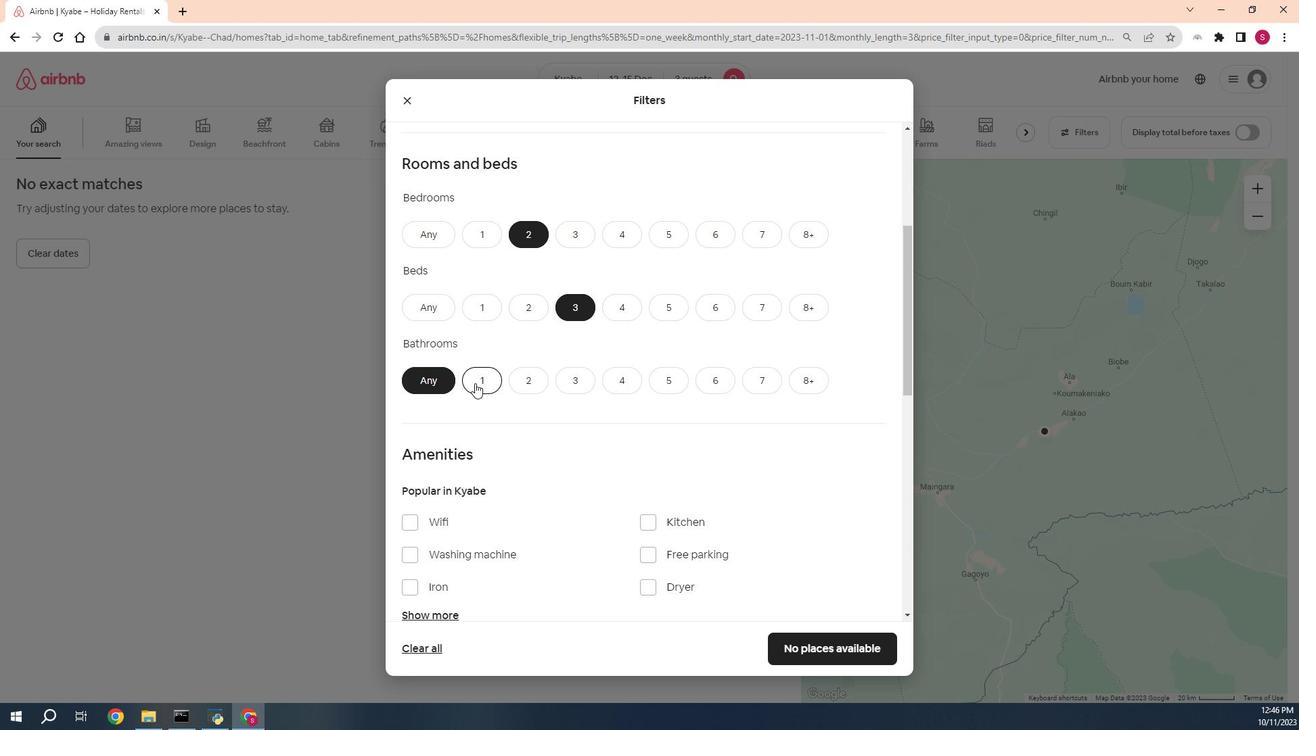 
Action: Mouse moved to (555, 365)
Screenshot: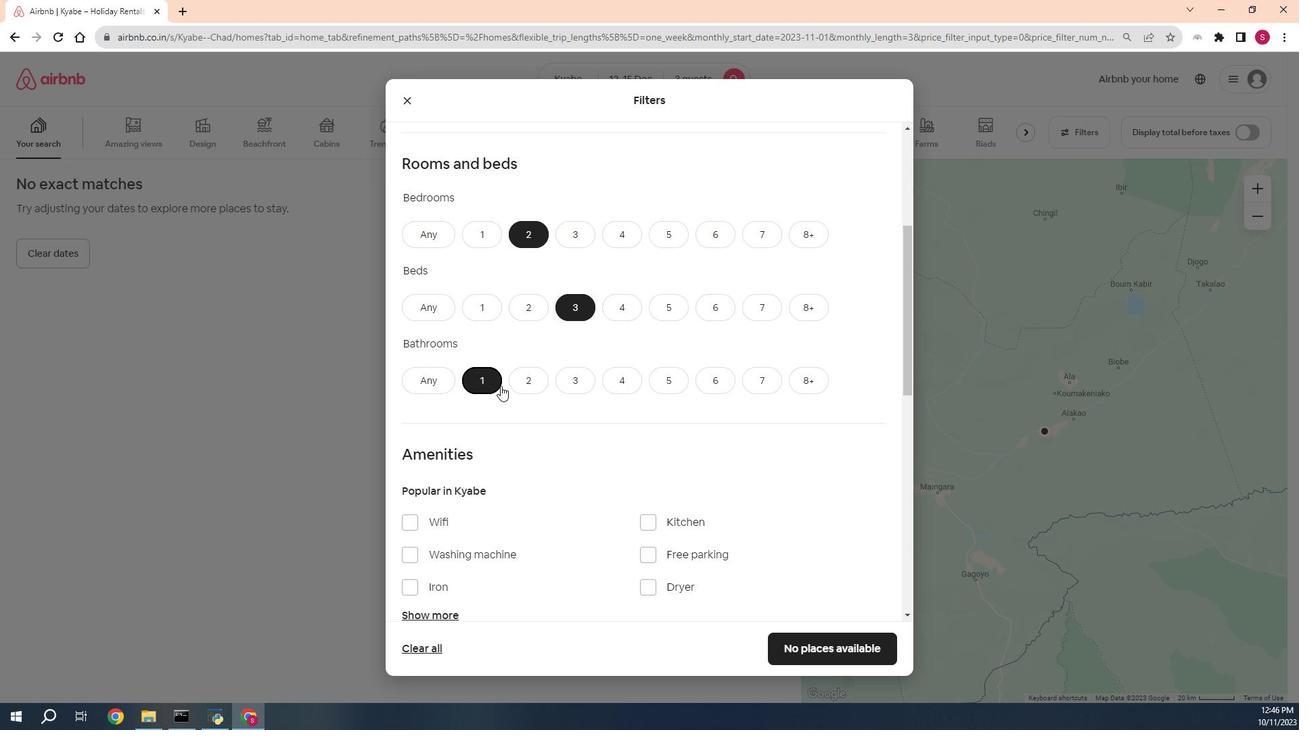 
Action: Mouse scrolled (555, 364) with delta (0, 0)
Screenshot: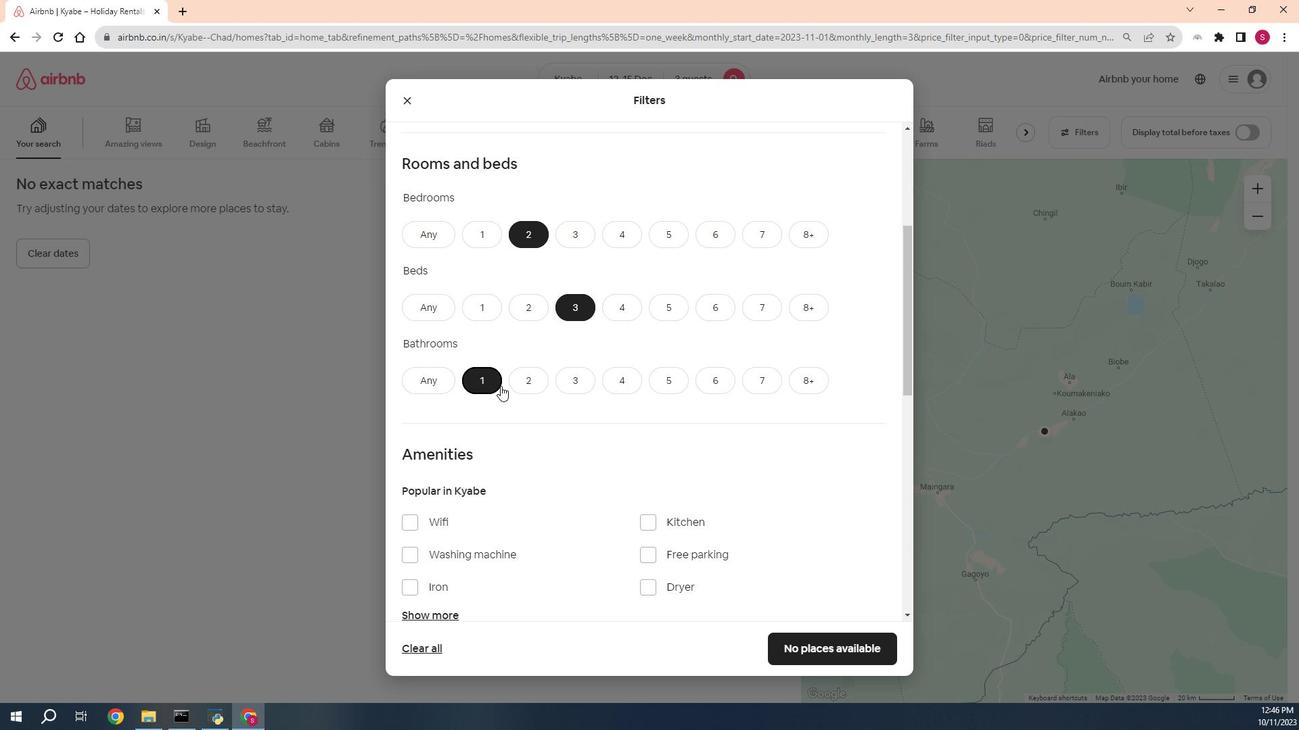 
Action: Mouse moved to (559, 366)
Screenshot: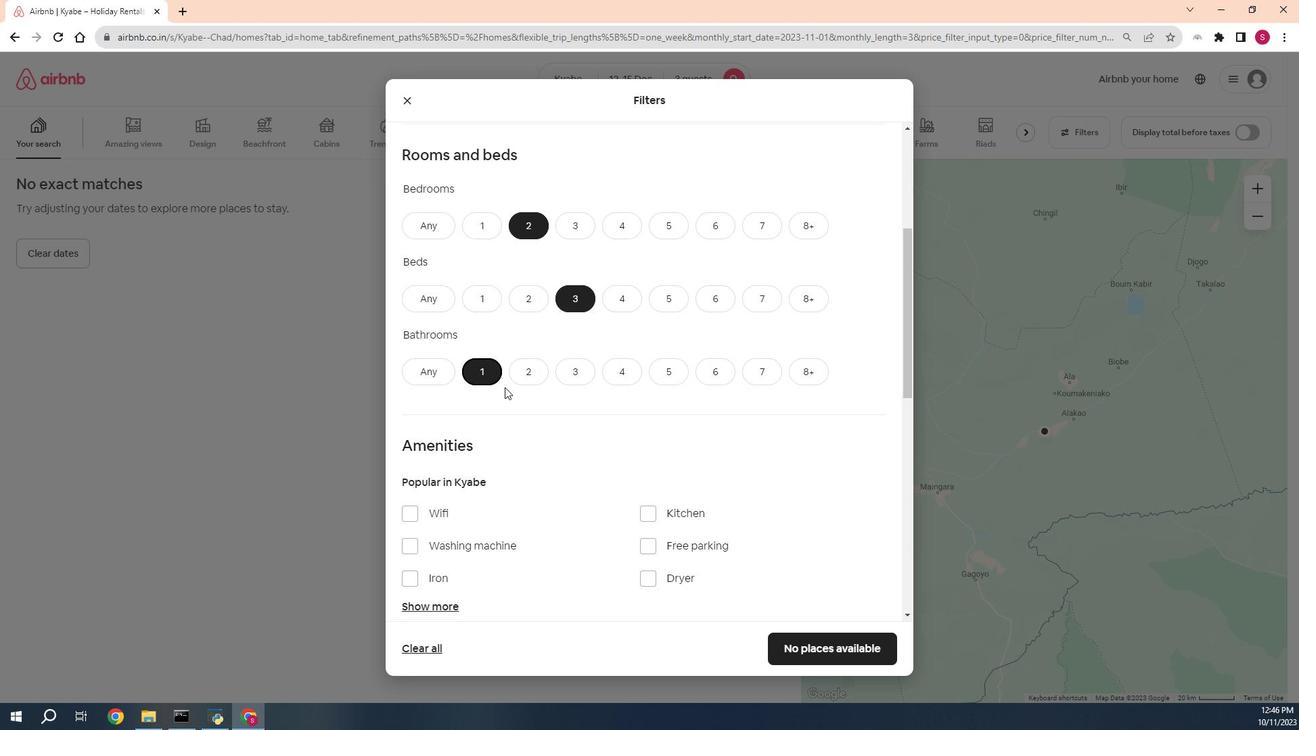 
Action: Mouse scrolled (559, 366) with delta (0, 0)
Screenshot: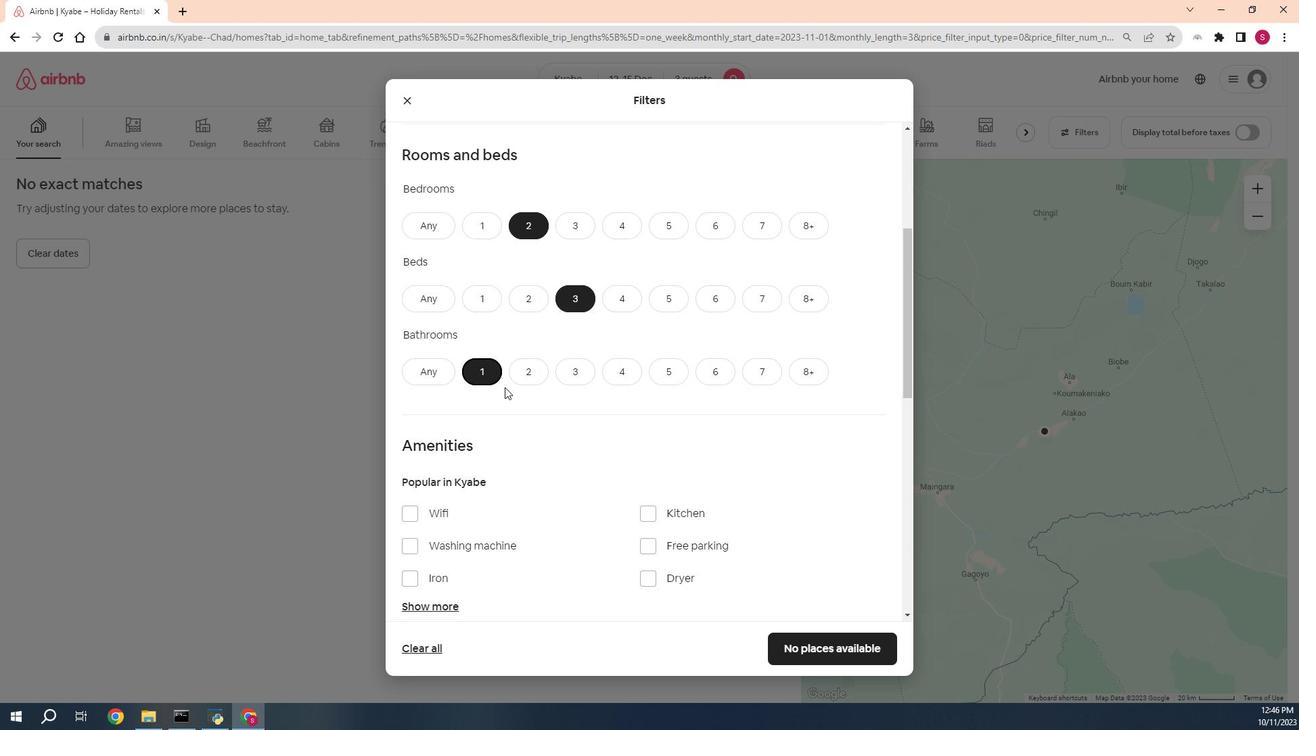
Action: Mouse moved to (559, 366)
Screenshot: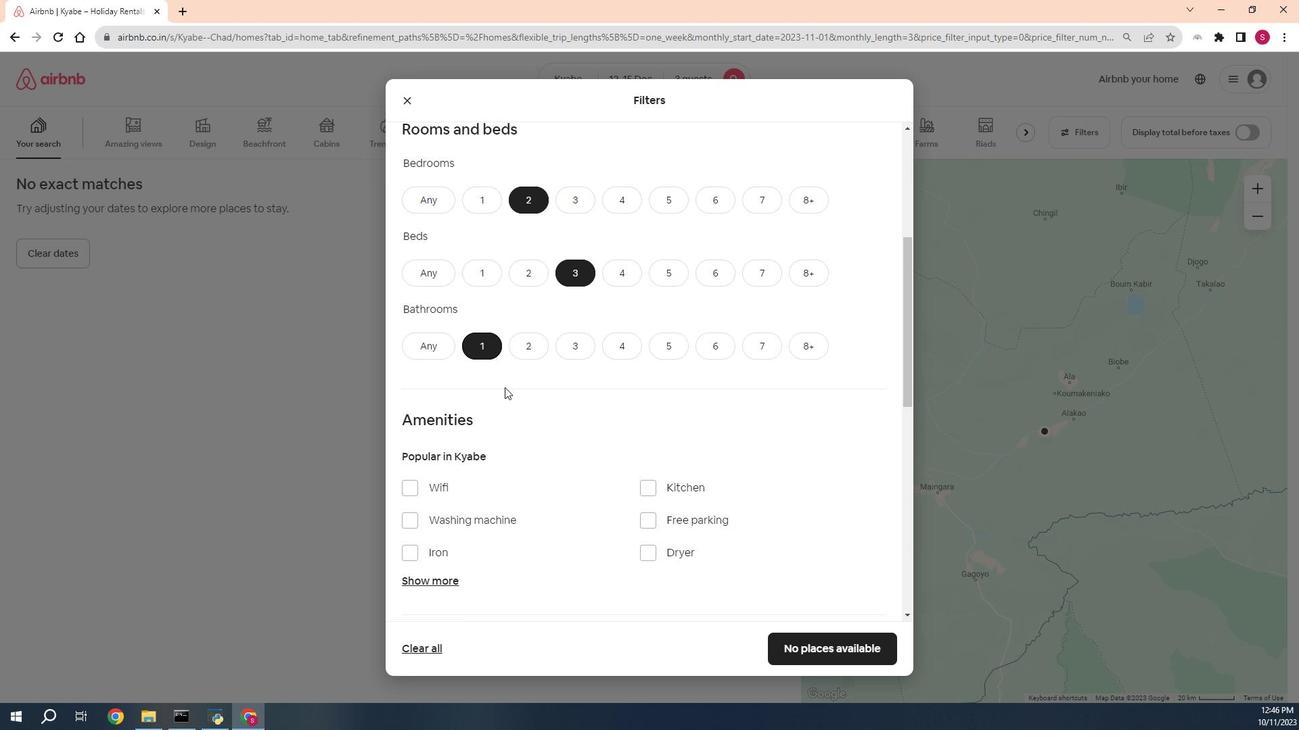 
Action: Mouse scrolled (559, 366) with delta (0, 0)
Screenshot: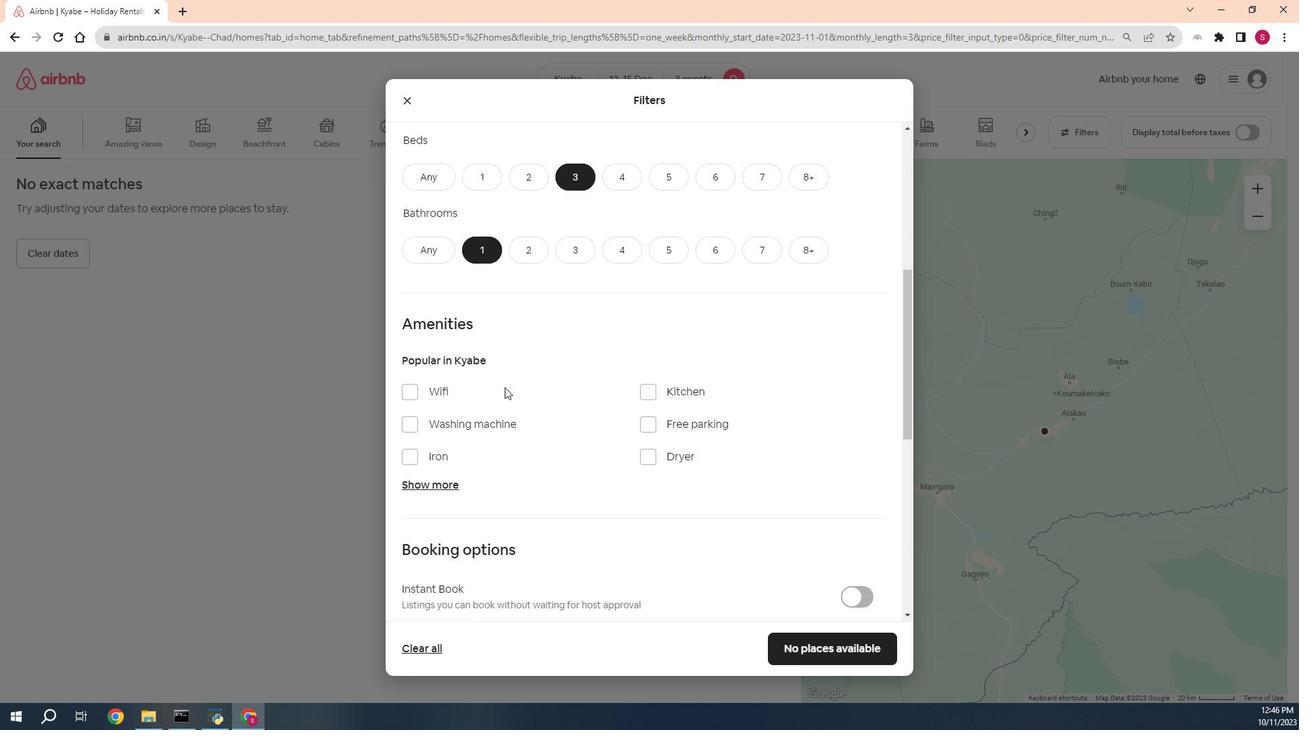
Action: Mouse moved to (623, 360)
Screenshot: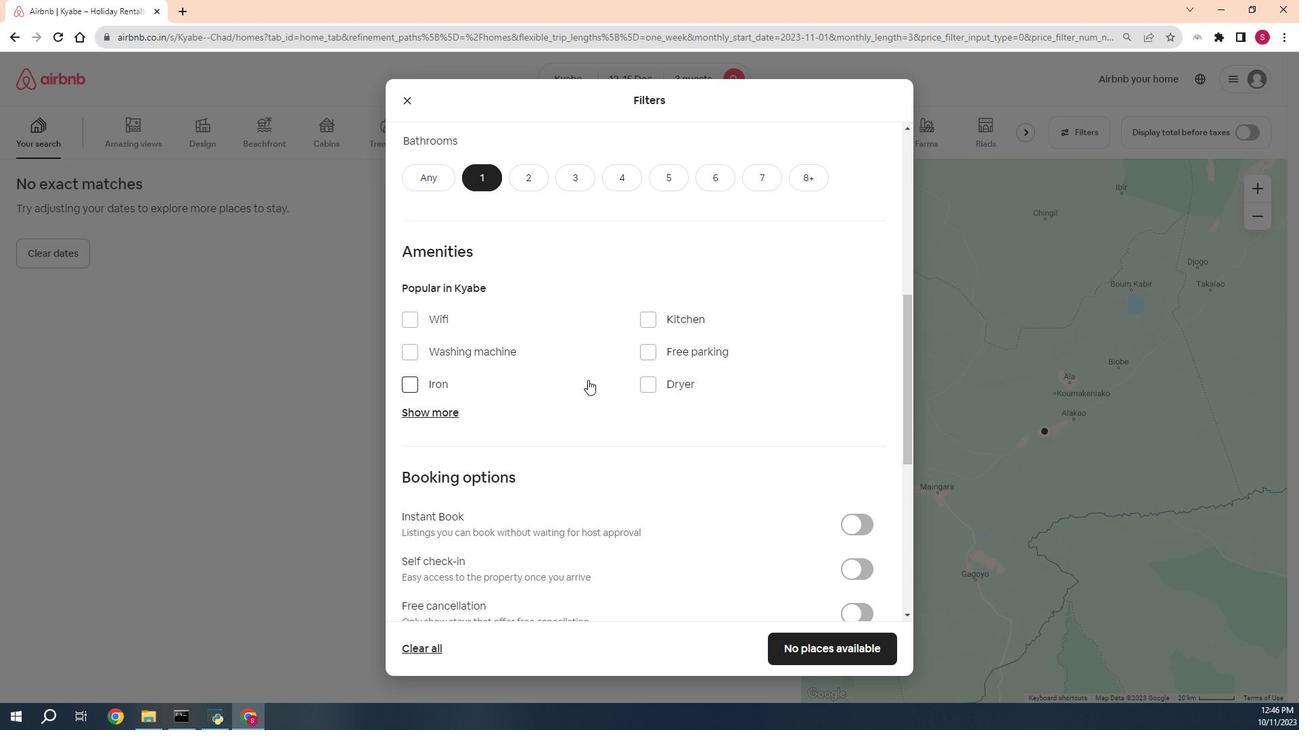 
Action: Mouse scrolled (623, 359) with delta (0, 0)
Screenshot: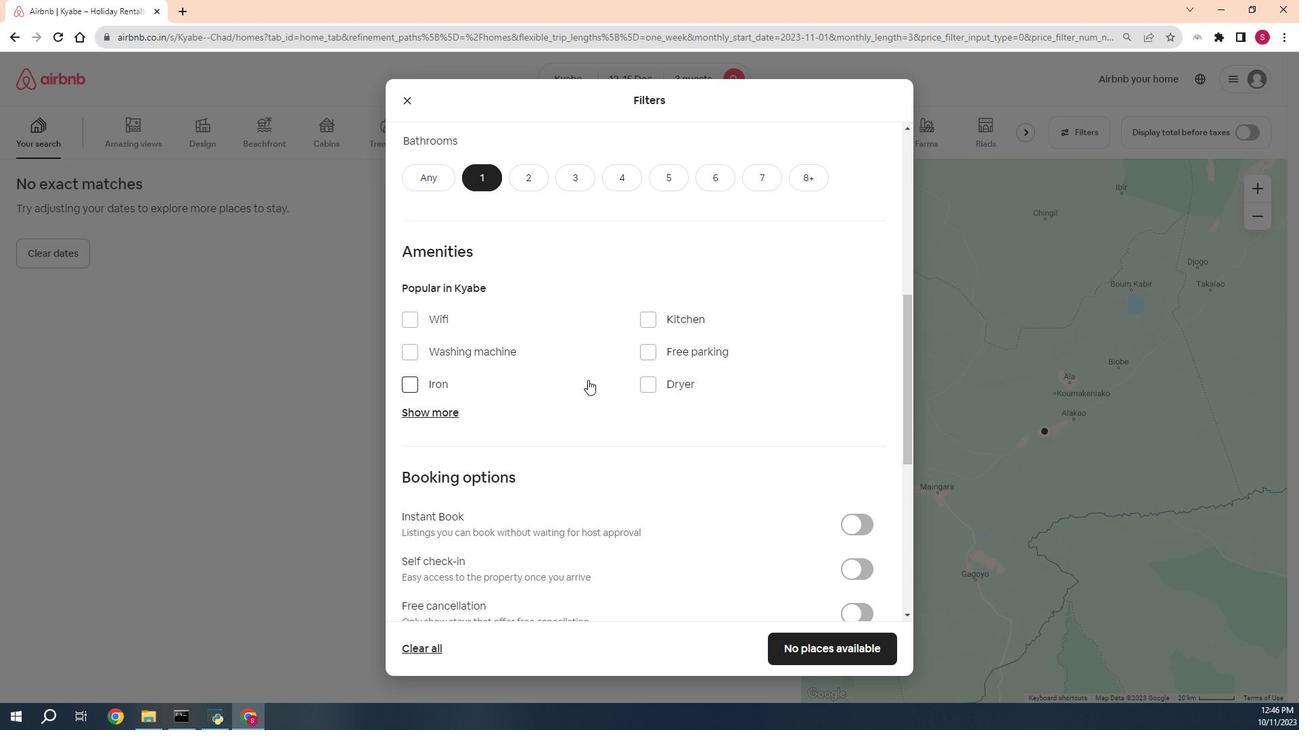 
Action: Mouse moved to (829, 476)
Screenshot: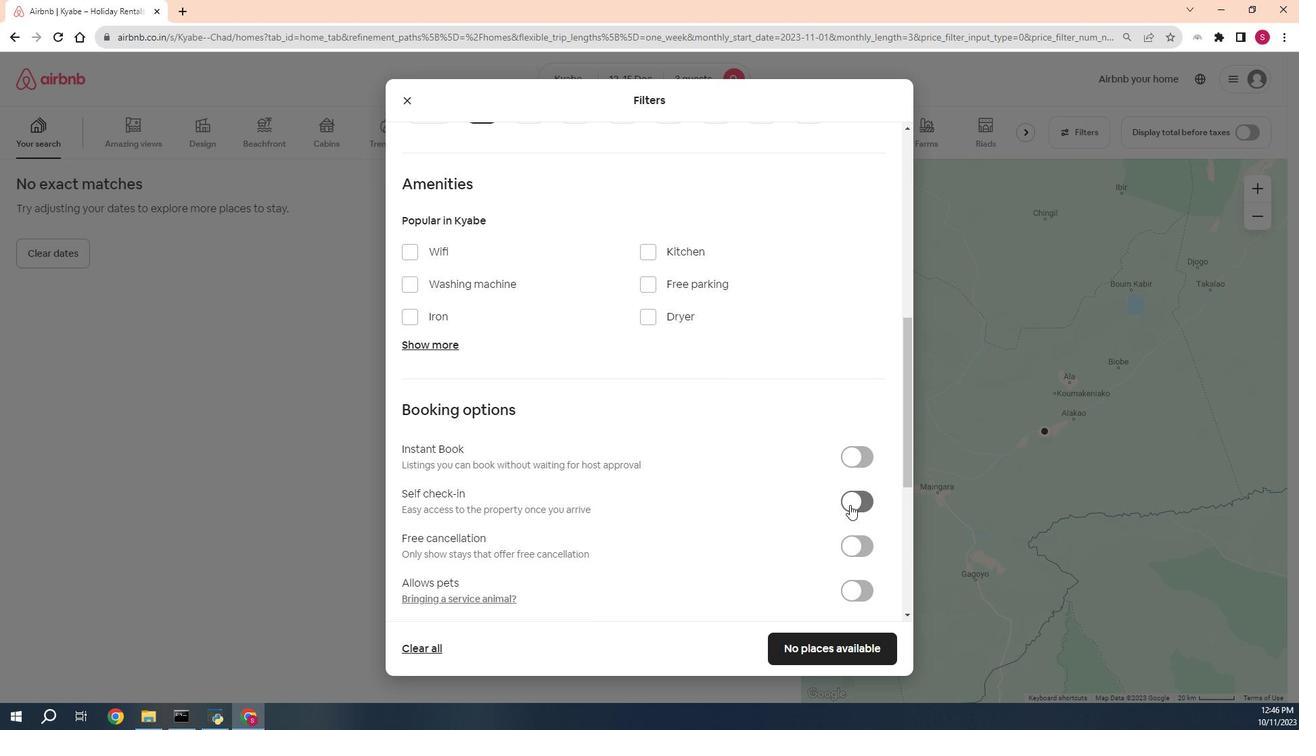 
Action: Mouse pressed left at (829, 476)
Screenshot: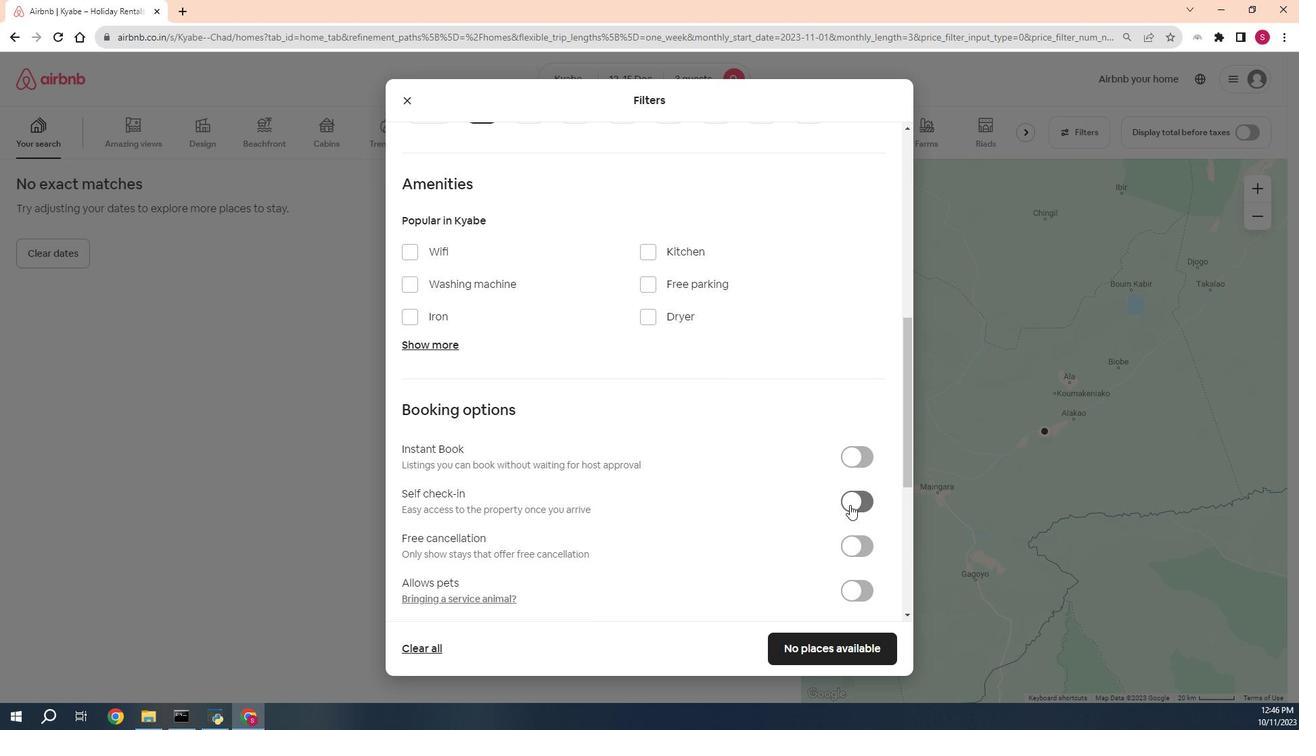 
Action: Mouse moved to (825, 612)
Screenshot: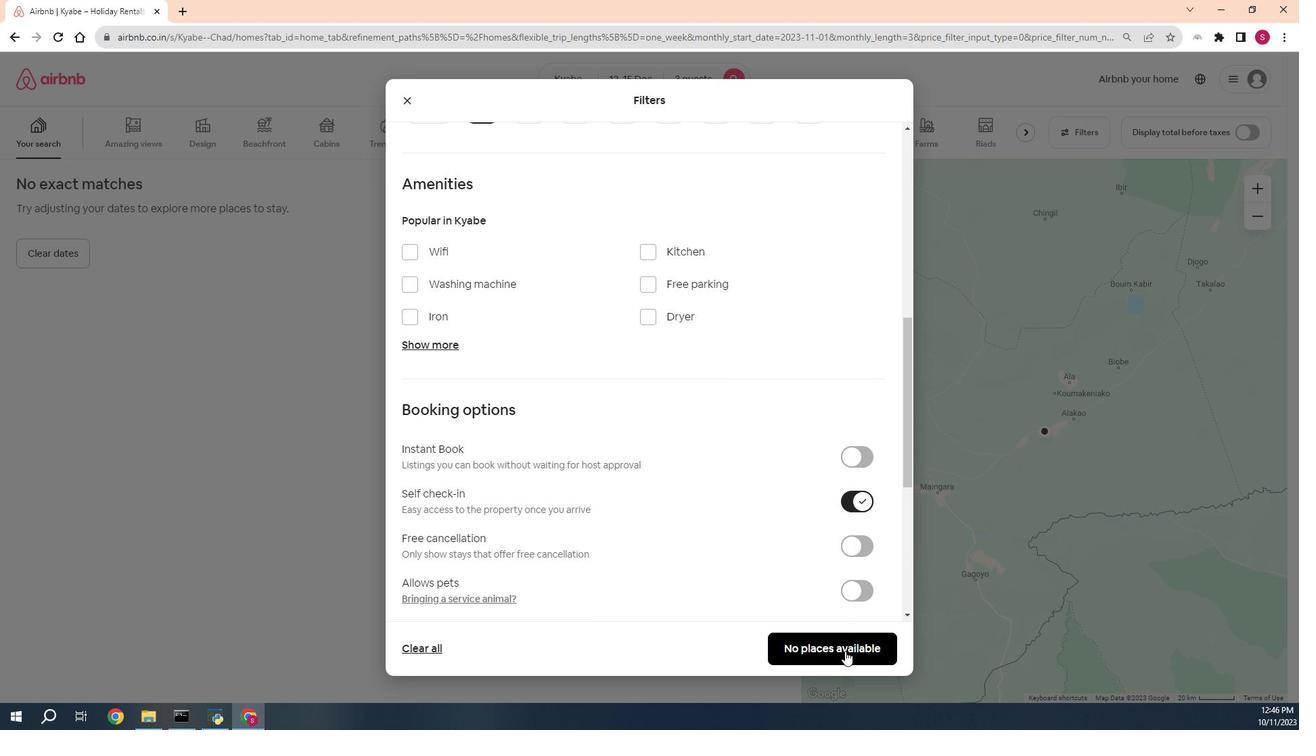 
Action: Mouse pressed left at (825, 612)
Screenshot: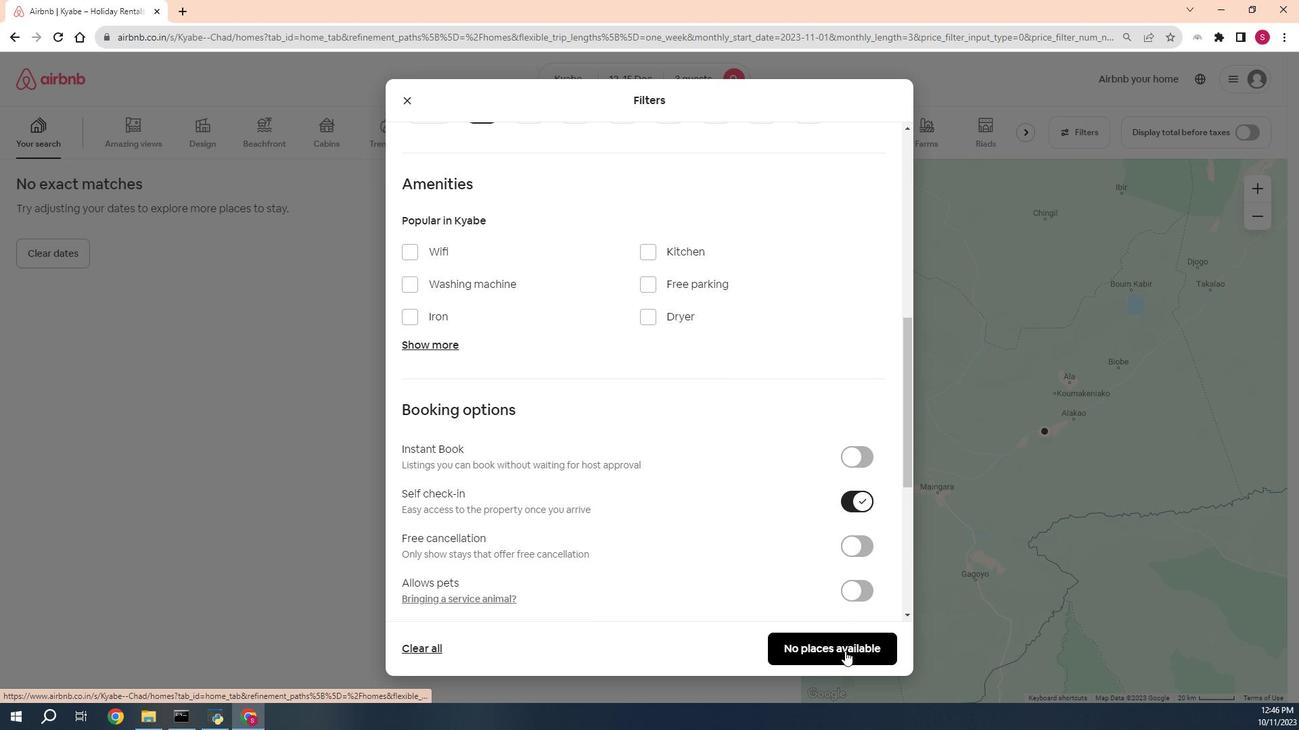 
Action: Mouse moved to (797, 589)
Screenshot: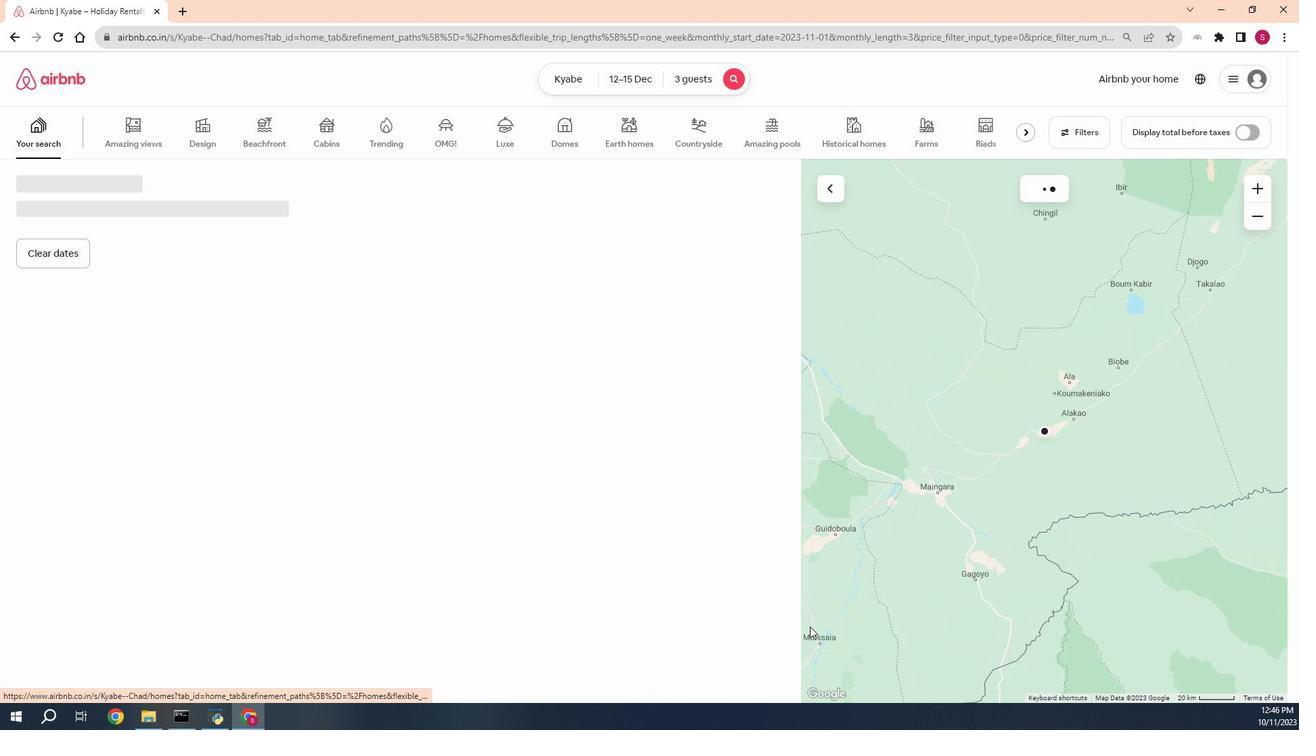 
